 Task: Find an Airbnb in Mercedes, Argentina for 8 guests from 12th to 16th August with a price range of ₹10,000 to ₹16,000, 6 bedrooms, house type, and amenities including Wifi, Free parking, TV, and Hot tub.
Action: Mouse pressed left at (545, 89)
Screenshot: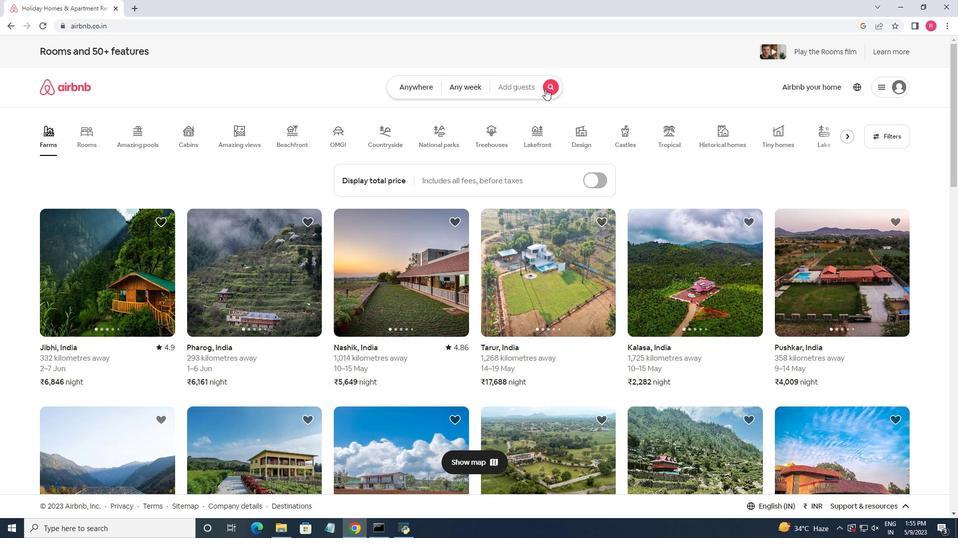 
Action: Mouse moved to (325, 125)
Screenshot: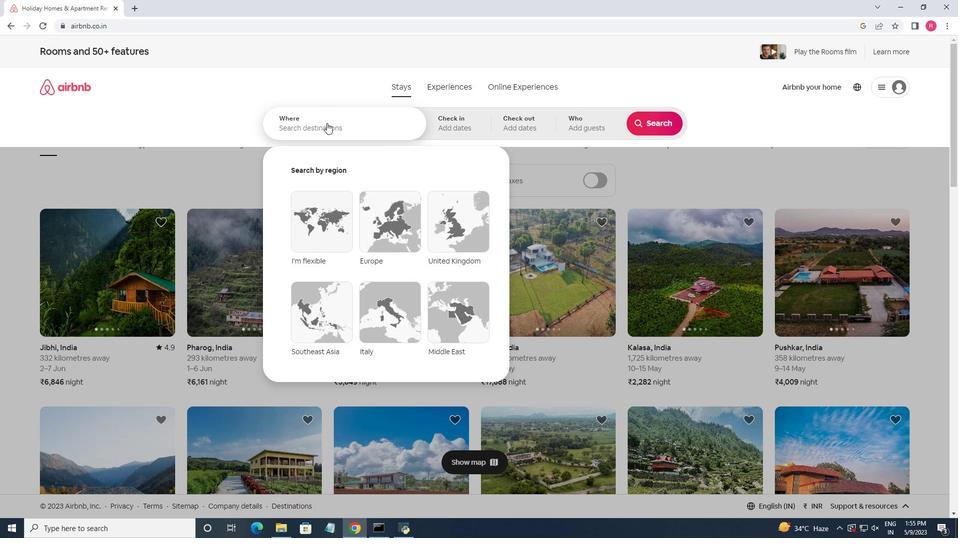 
Action: Mouse pressed left at (325, 125)
Screenshot: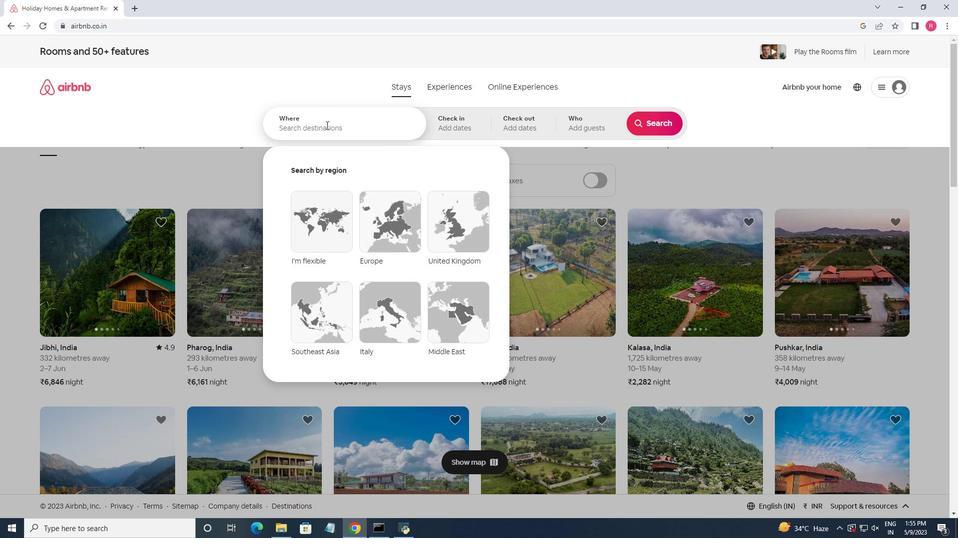 
Action: Key pressed <Key.shift>Mercedes,<Key.space><Key.shift>Argentina<Key.enter>
Screenshot: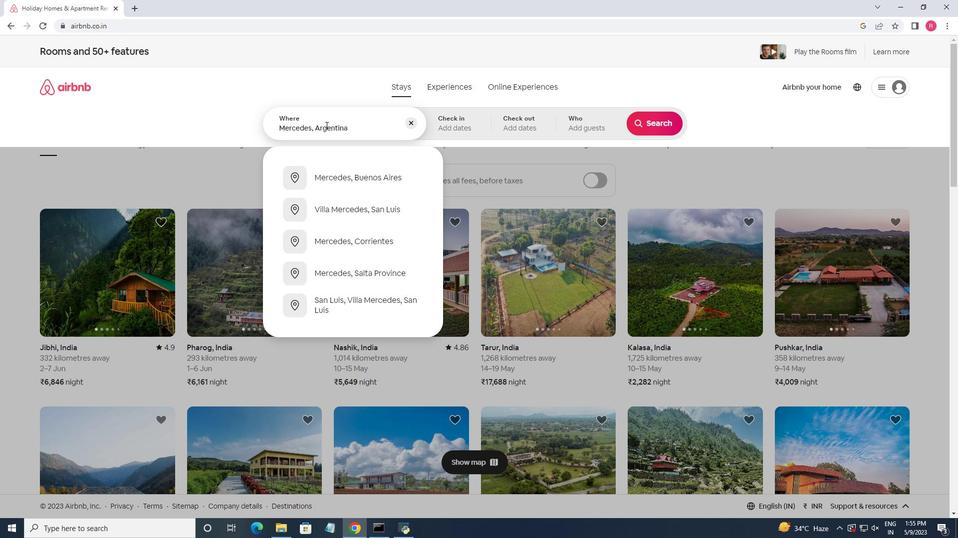 
Action: Mouse moved to (650, 200)
Screenshot: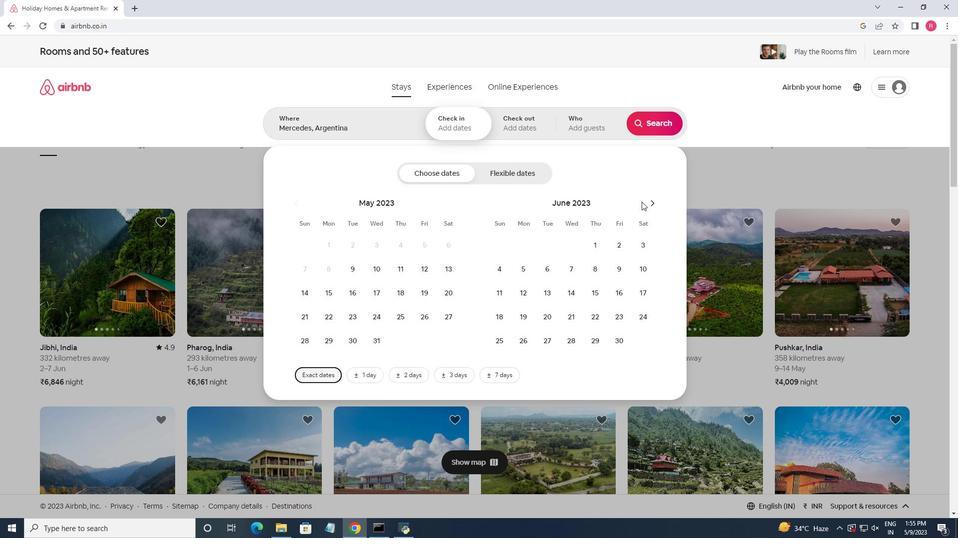 
Action: Mouse pressed left at (650, 200)
Screenshot: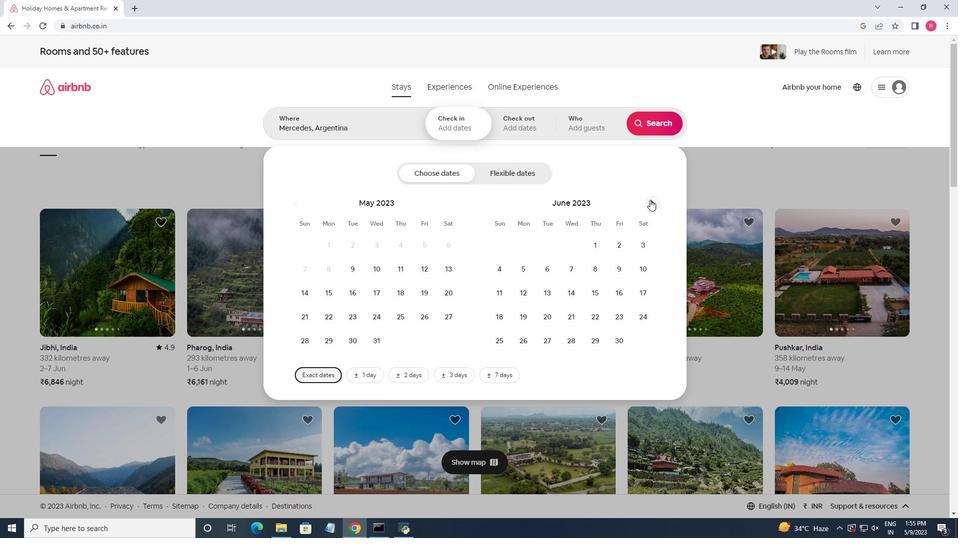 
Action: Mouse moved to (650, 199)
Screenshot: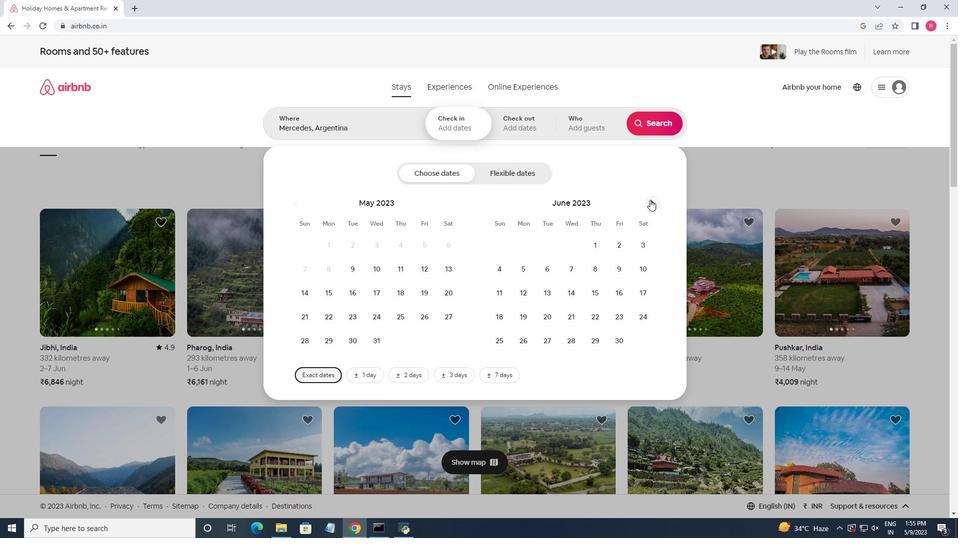 
Action: Mouse pressed left at (650, 199)
Screenshot: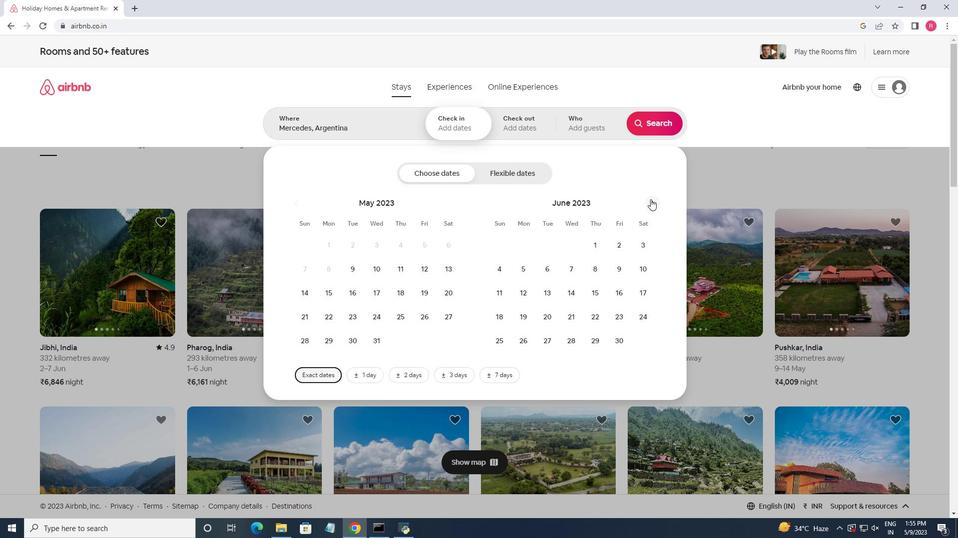 
Action: Mouse pressed left at (650, 199)
Screenshot: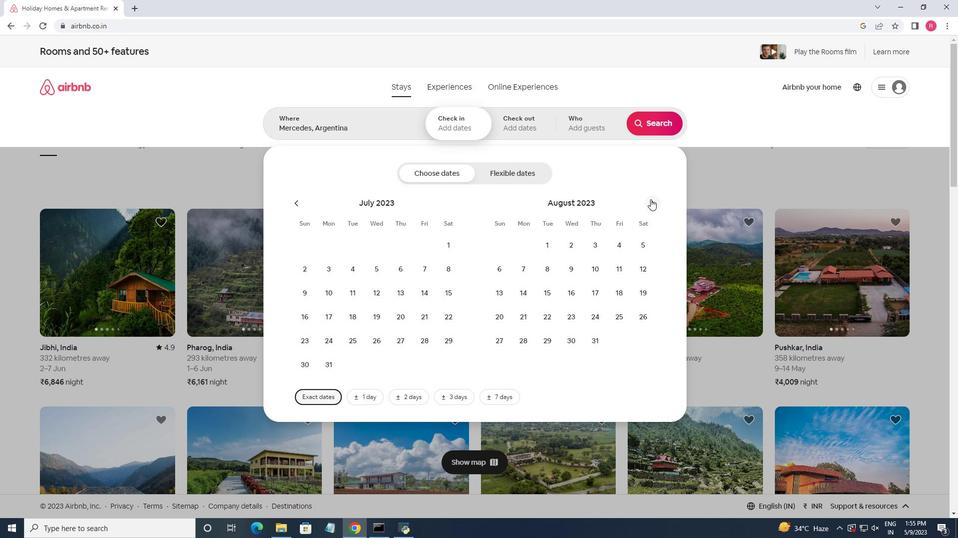 
Action: Mouse moved to (450, 271)
Screenshot: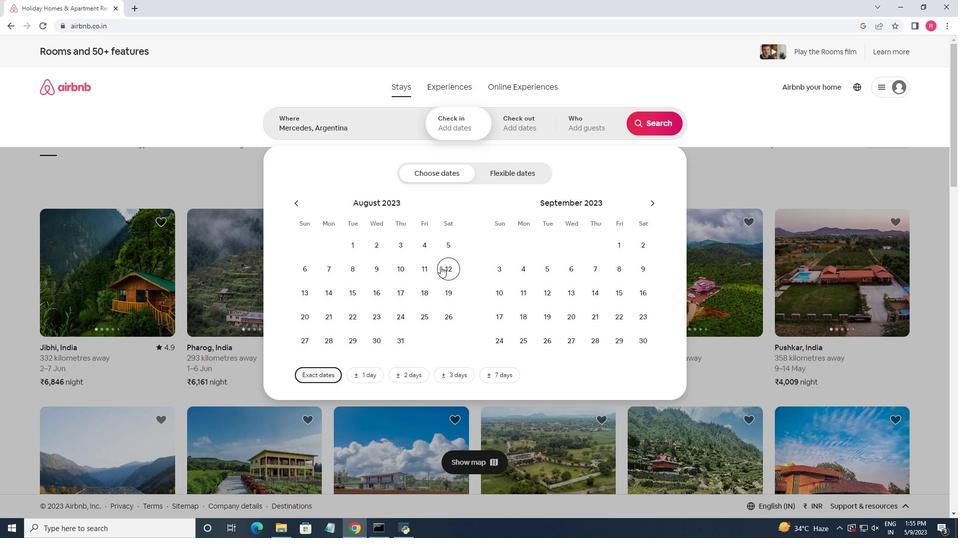 
Action: Mouse pressed left at (450, 271)
Screenshot: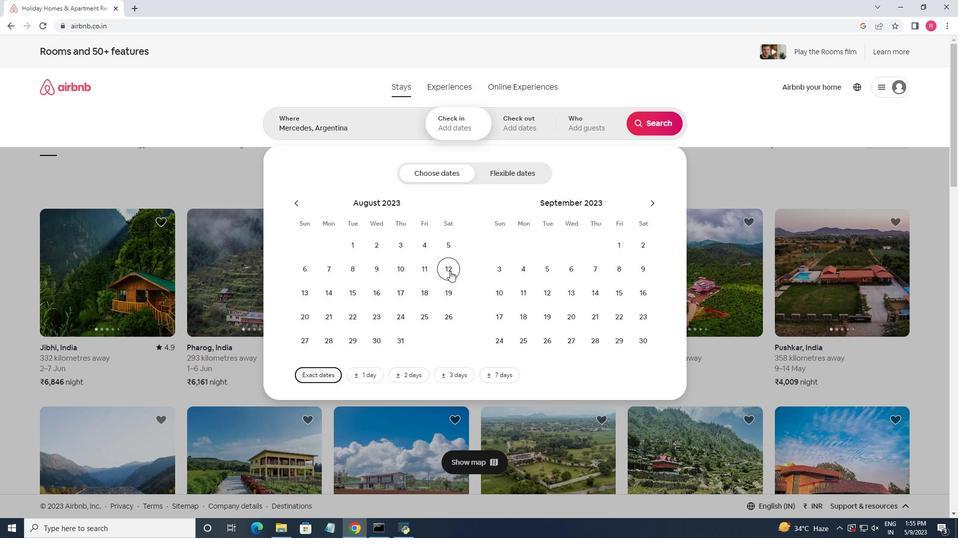 
Action: Mouse moved to (383, 292)
Screenshot: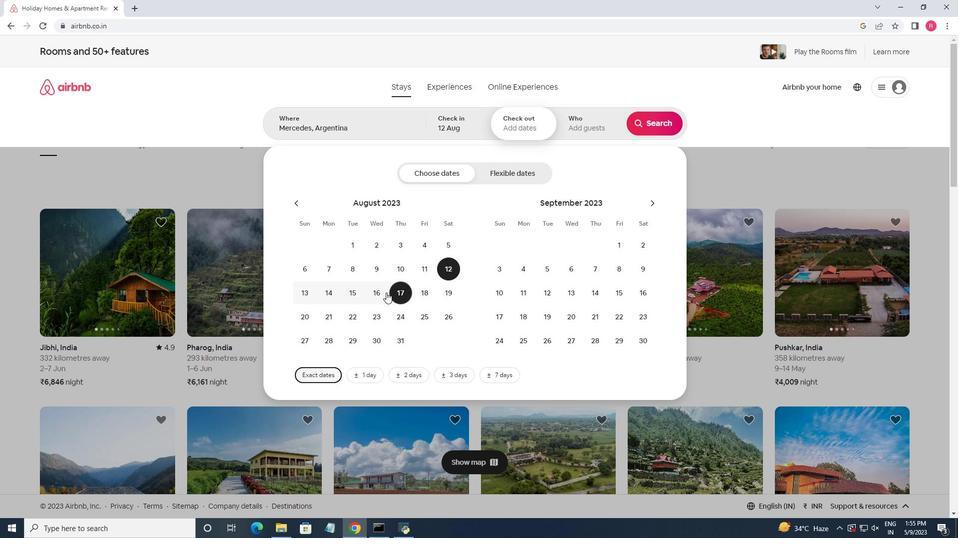 
Action: Mouse pressed left at (383, 292)
Screenshot: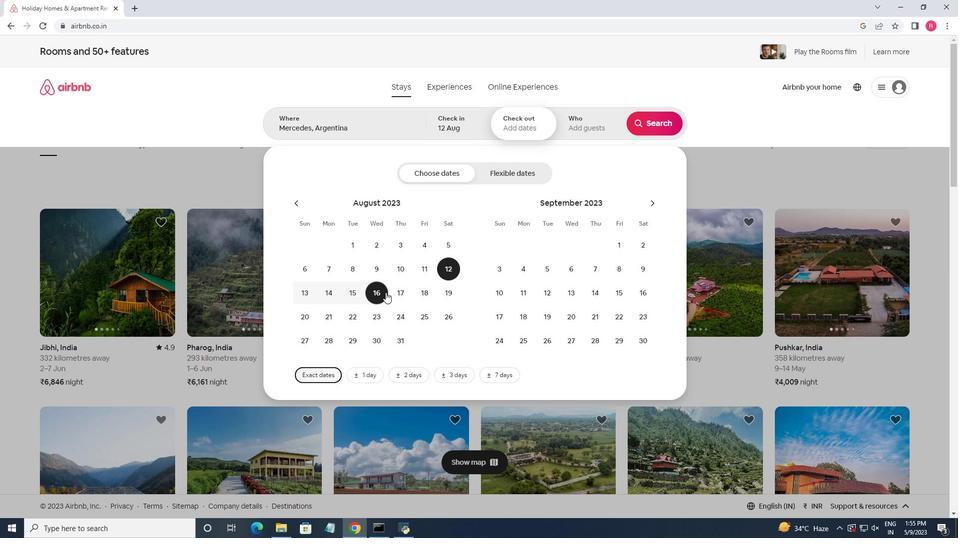 
Action: Mouse moved to (600, 128)
Screenshot: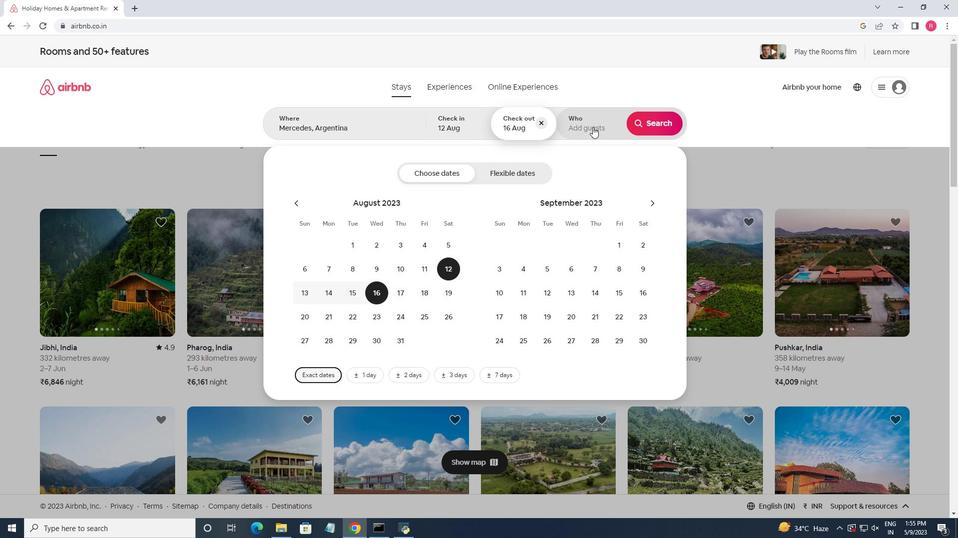 
Action: Mouse pressed left at (600, 128)
Screenshot: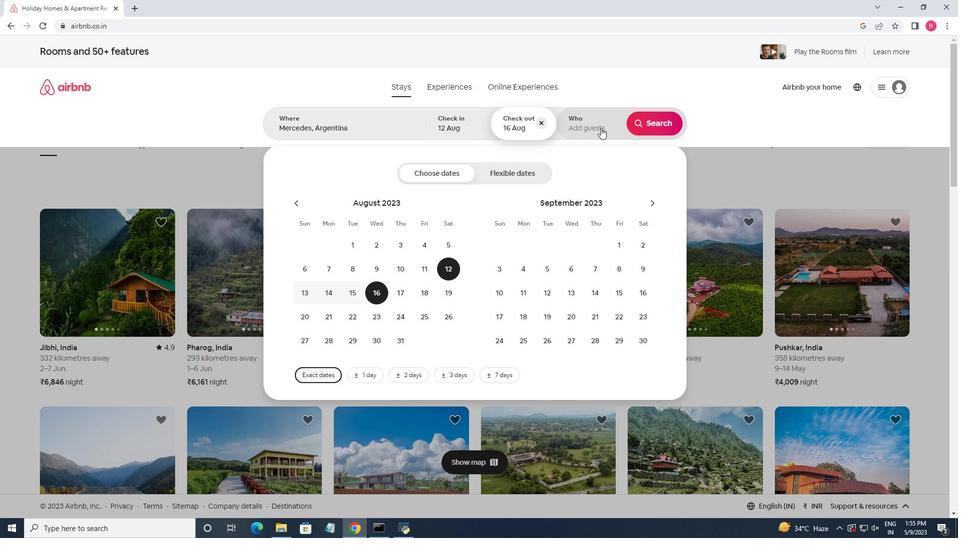 
Action: Mouse moved to (649, 176)
Screenshot: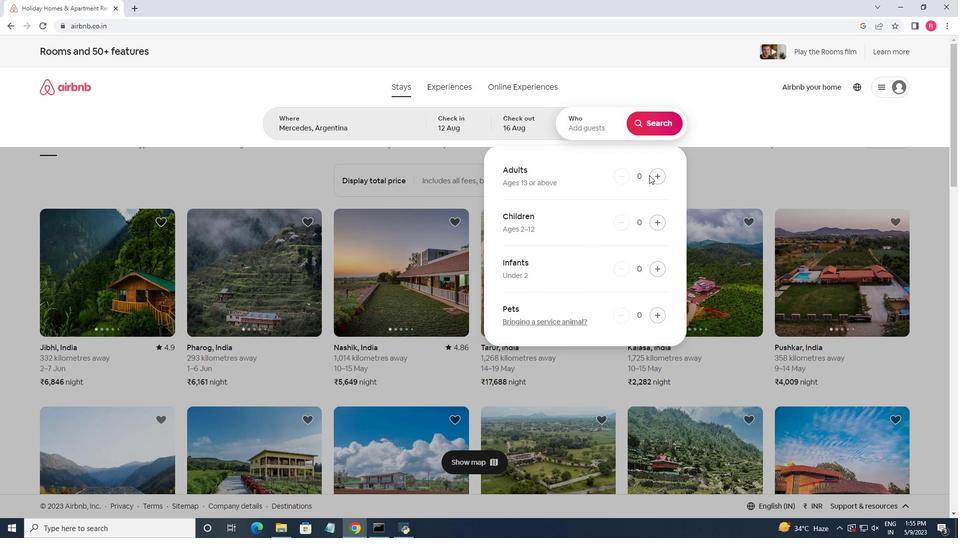 
Action: Mouse pressed left at (649, 176)
Screenshot: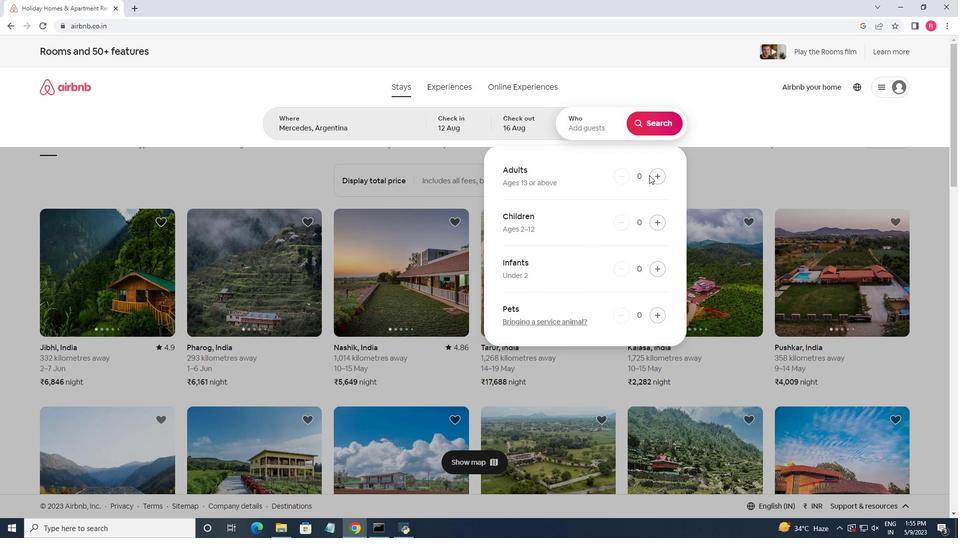 
Action: Mouse moved to (649, 176)
Screenshot: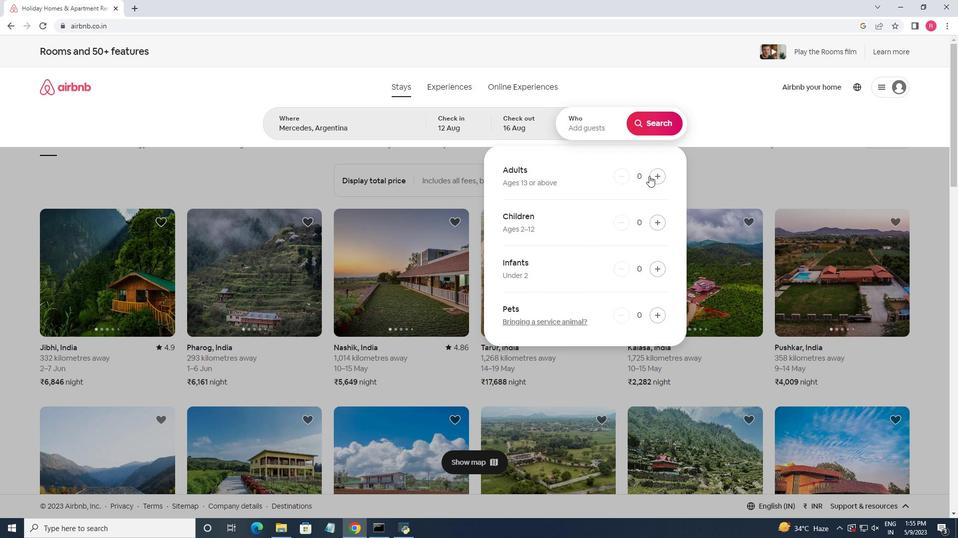 
Action: Mouse pressed left at (649, 176)
Screenshot: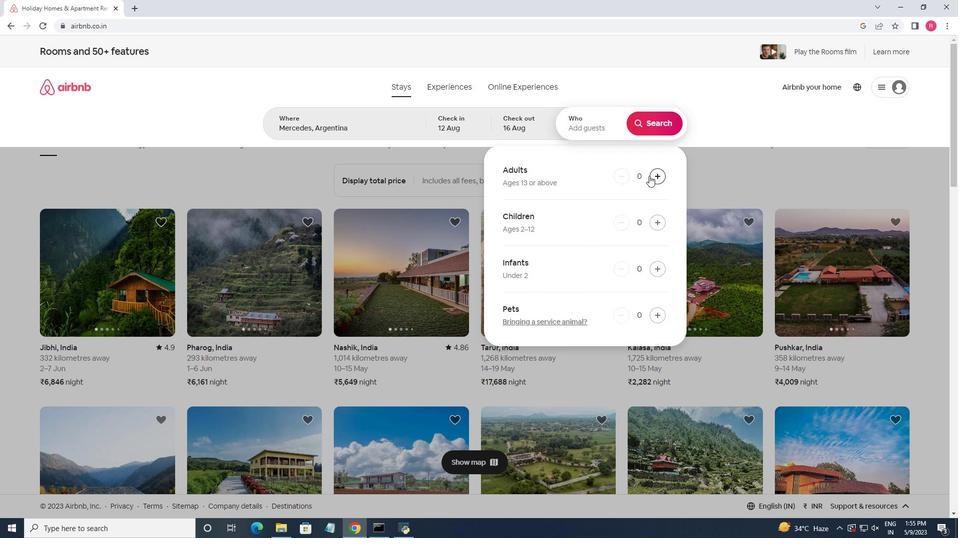 
Action: Mouse pressed left at (649, 176)
Screenshot: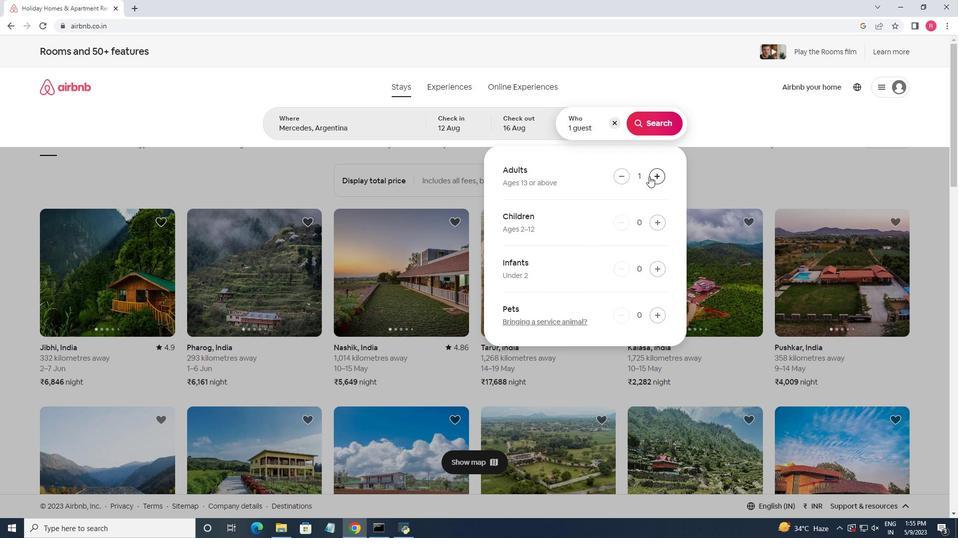 
Action: Mouse pressed left at (649, 176)
Screenshot: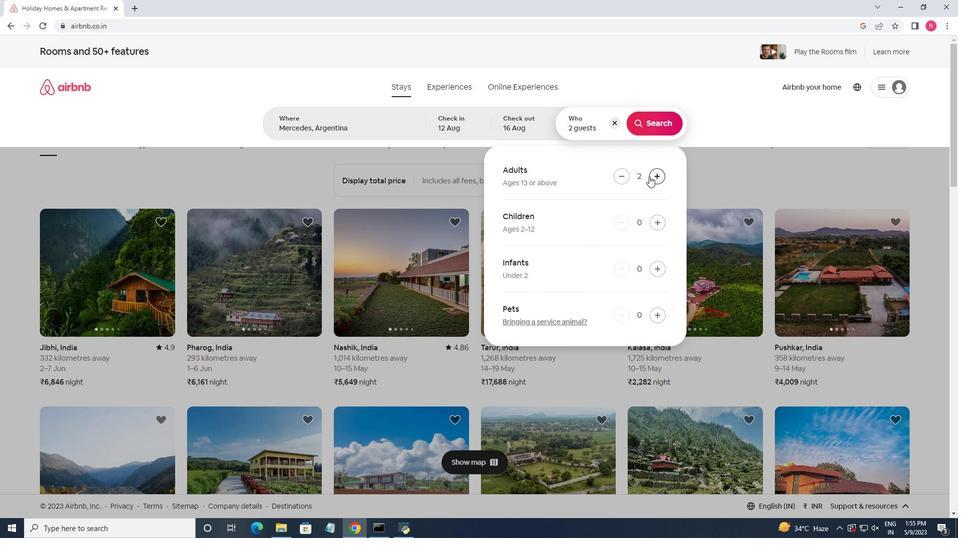 
Action: Mouse pressed left at (649, 176)
Screenshot: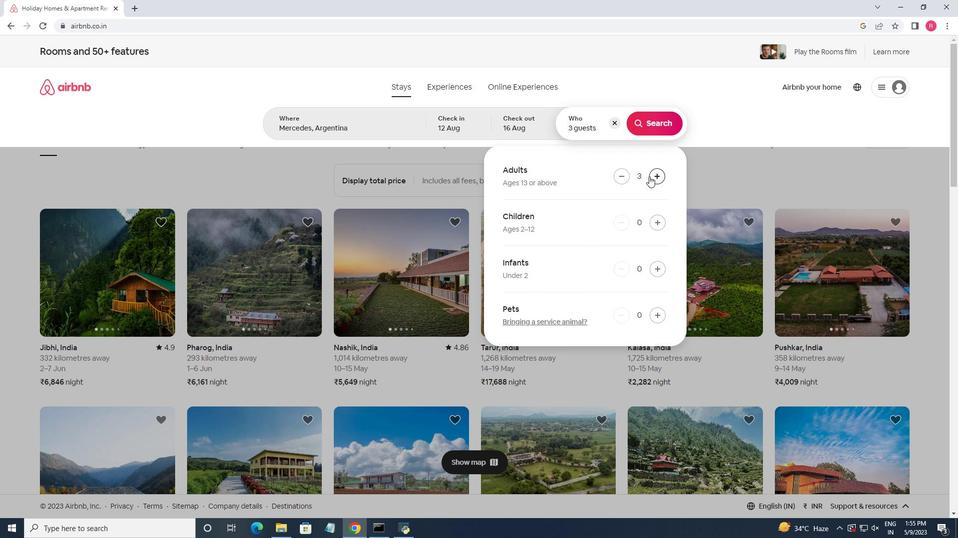
Action: Mouse pressed left at (649, 176)
Screenshot: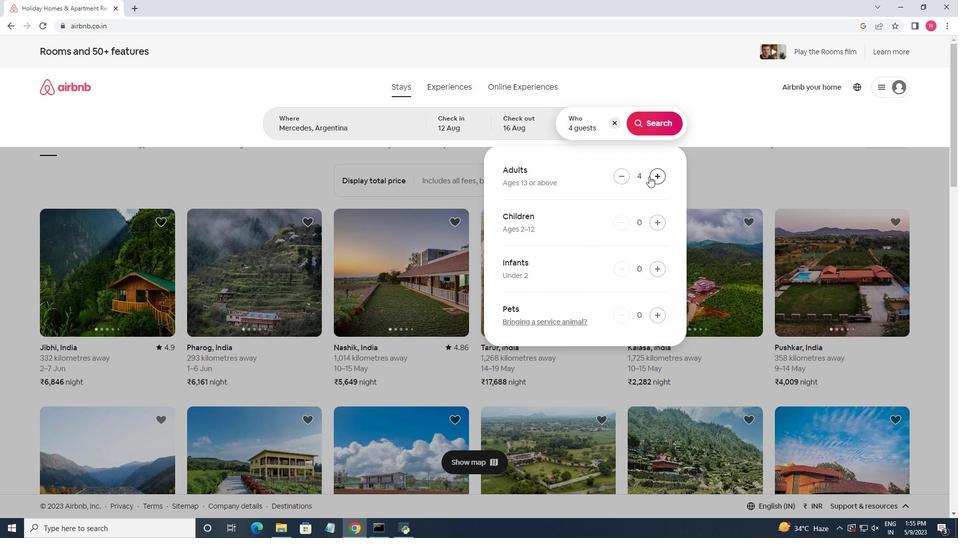 
Action: Mouse pressed left at (649, 176)
Screenshot: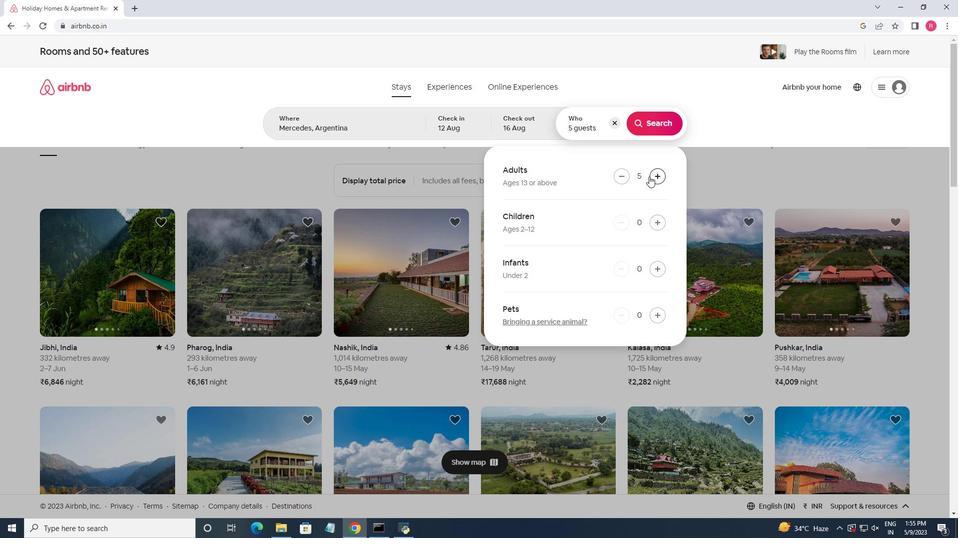 
Action: Mouse pressed left at (649, 176)
Screenshot: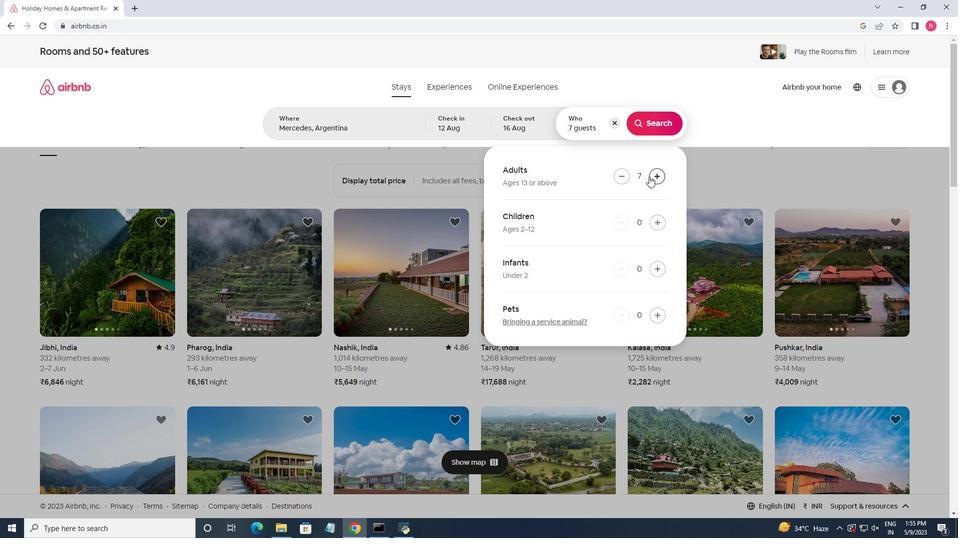
Action: Mouse moved to (645, 119)
Screenshot: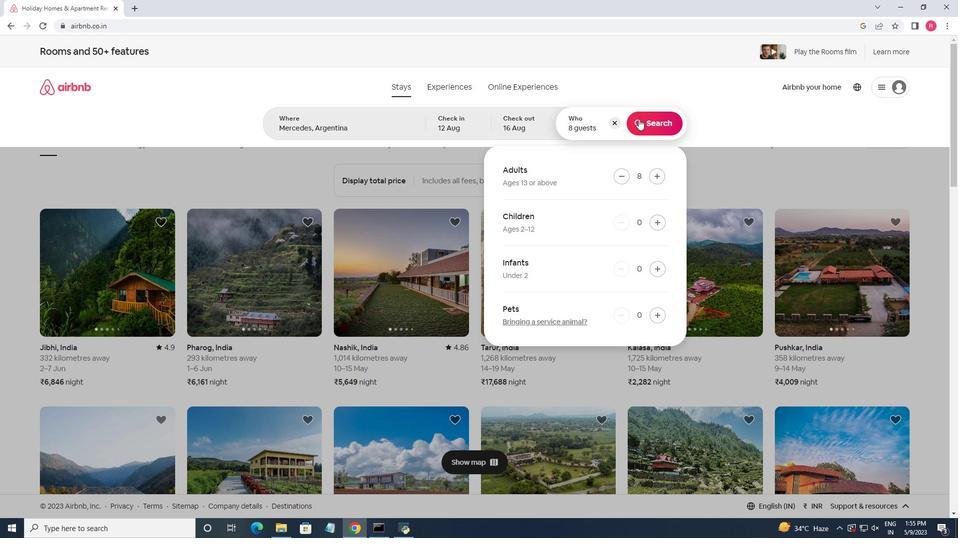 
Action: Mouse pressed left at (645, 119)
Screenshot: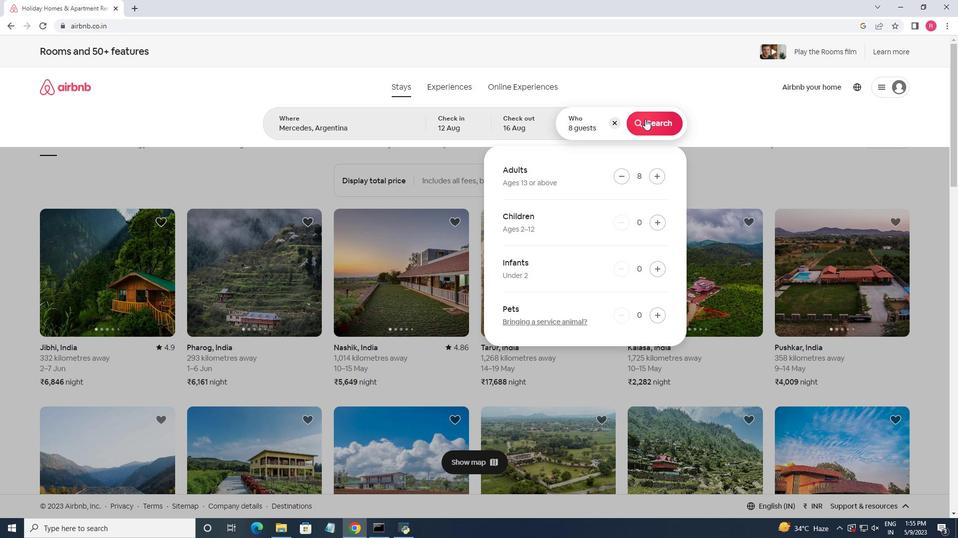 
Action: Mouse moved to (921, 97)
Screenshot: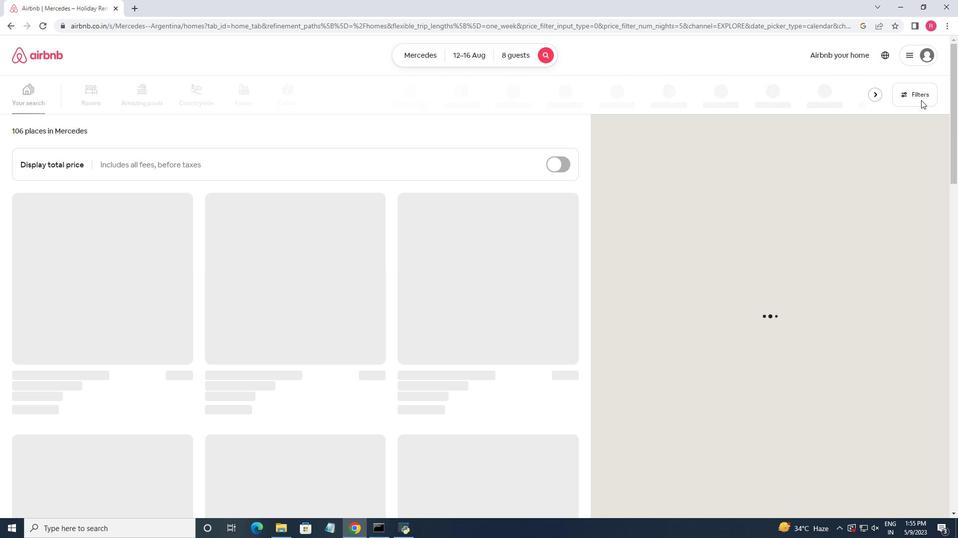 
Action: Mouse pressed left at (921, 97)
Screenshot: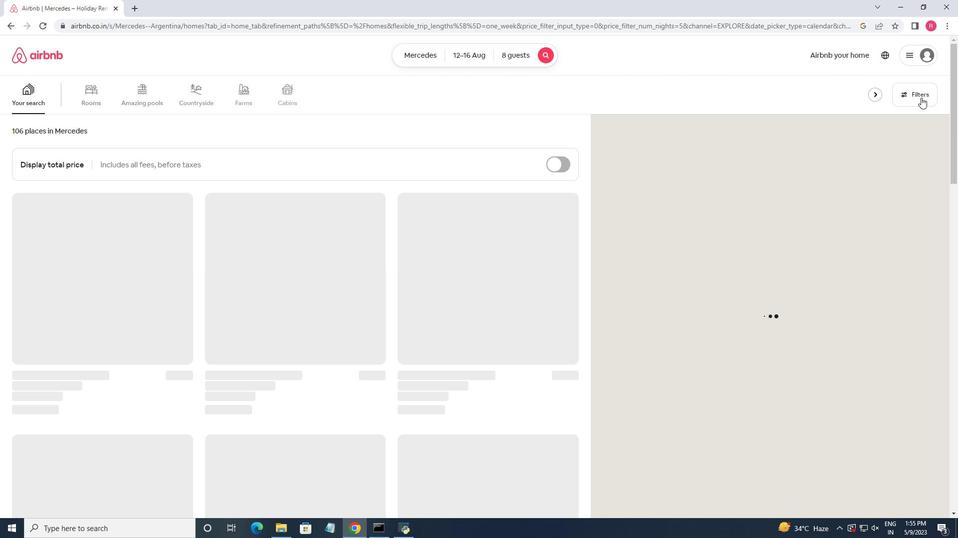 
Action: Mouse moved to (379, 335)
Screenshot: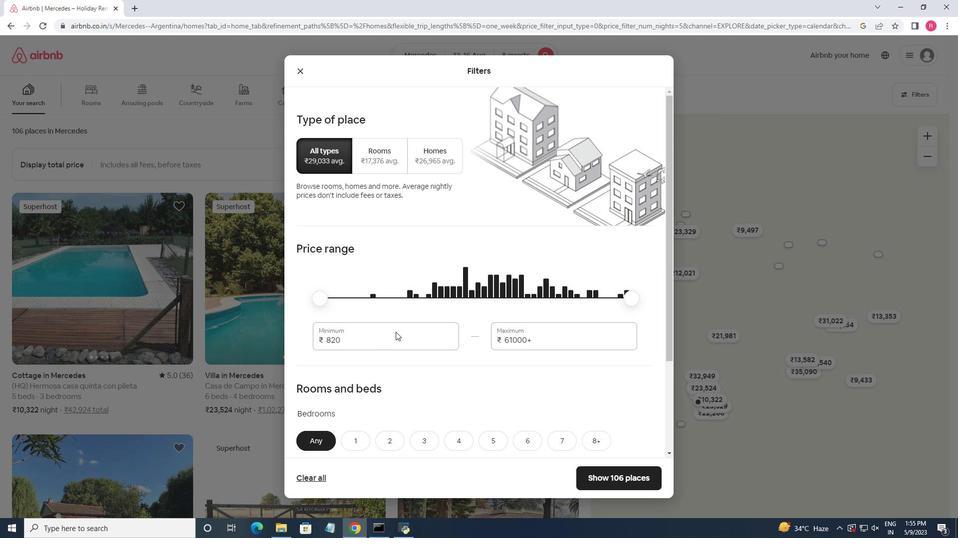 
Action: Mouse pressed left at (379, 335)
Screenshot: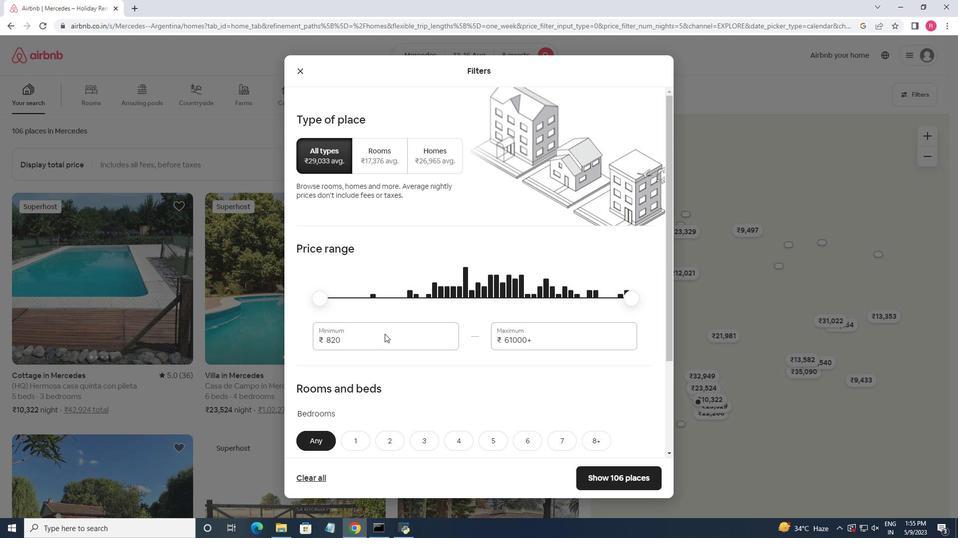 
Action: Mouse moved to (378, 335)
Screenshot: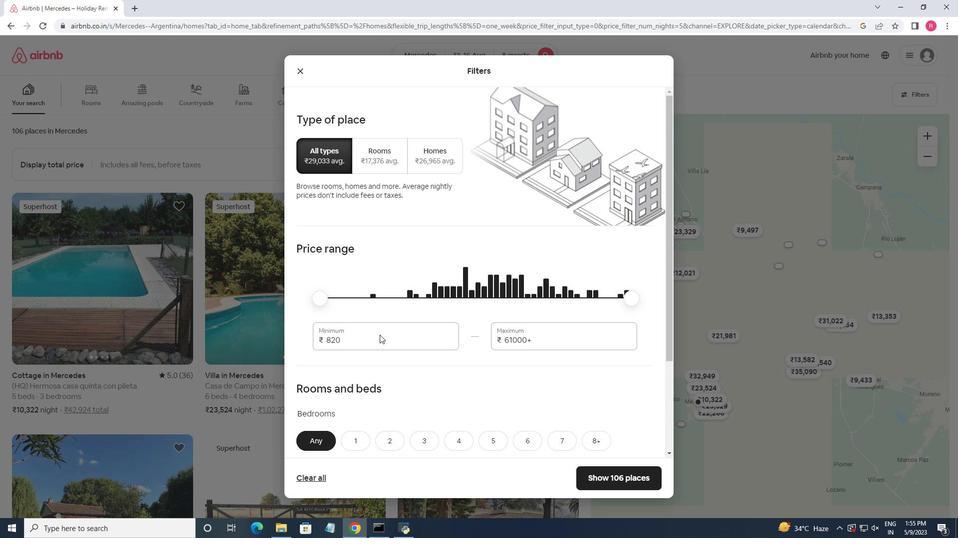
Action: Mouse pressed left at (378, 335)
Screenshot: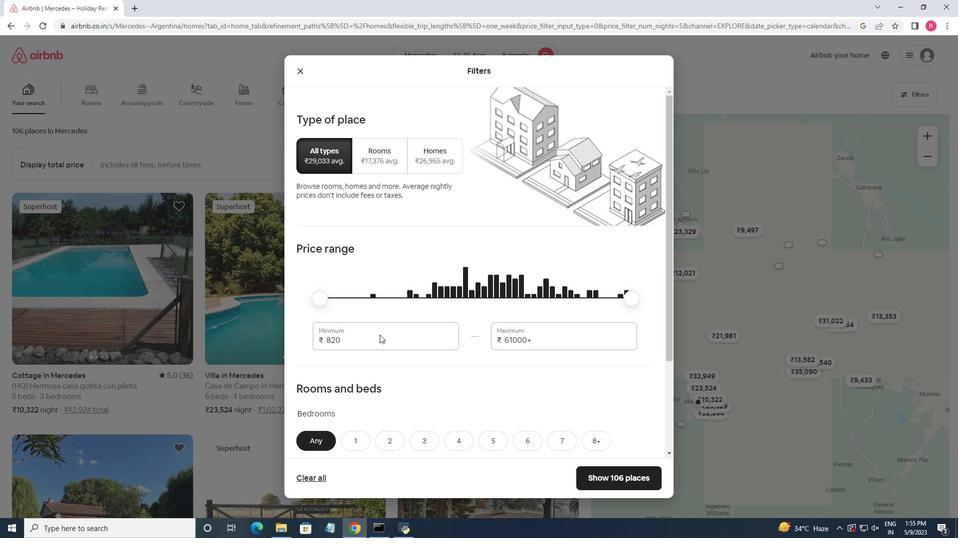 
Action: Key pressed <Key.backspace><Key.backspace><Key.backspace>10000<Key.tab>16000
Screenshot: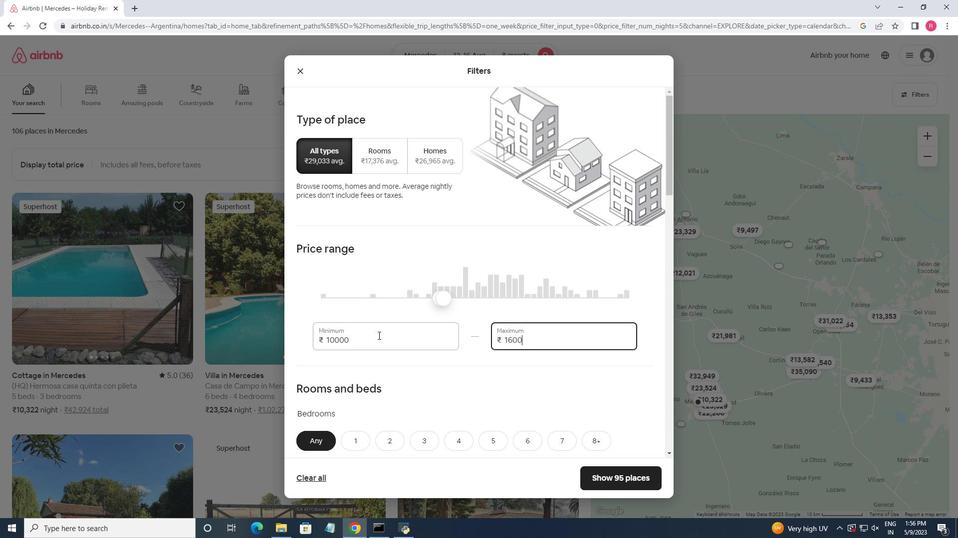 
Action: Mouse moved to (439, 354)
Screenshot: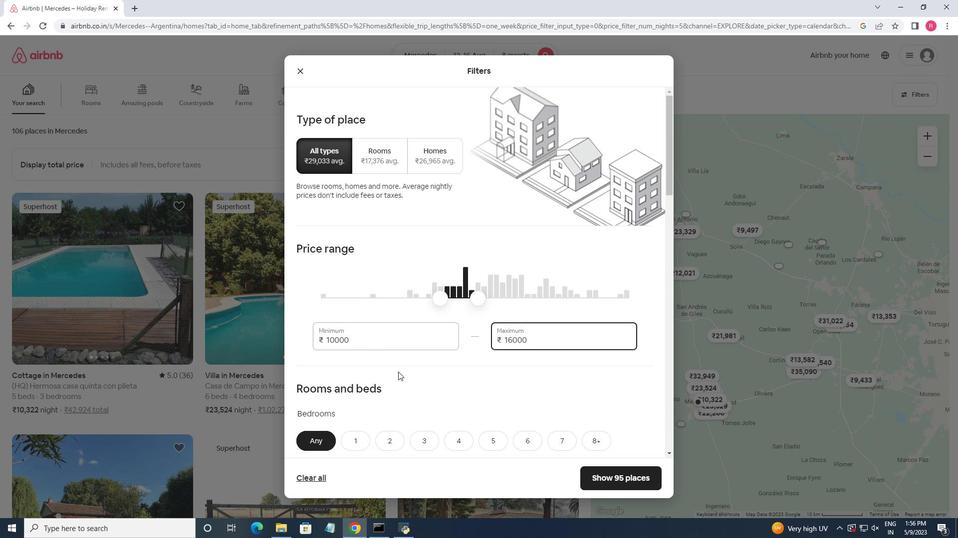 
Action: Mouse scrolled (439, 354) with delta (0, 0)
Screenshot: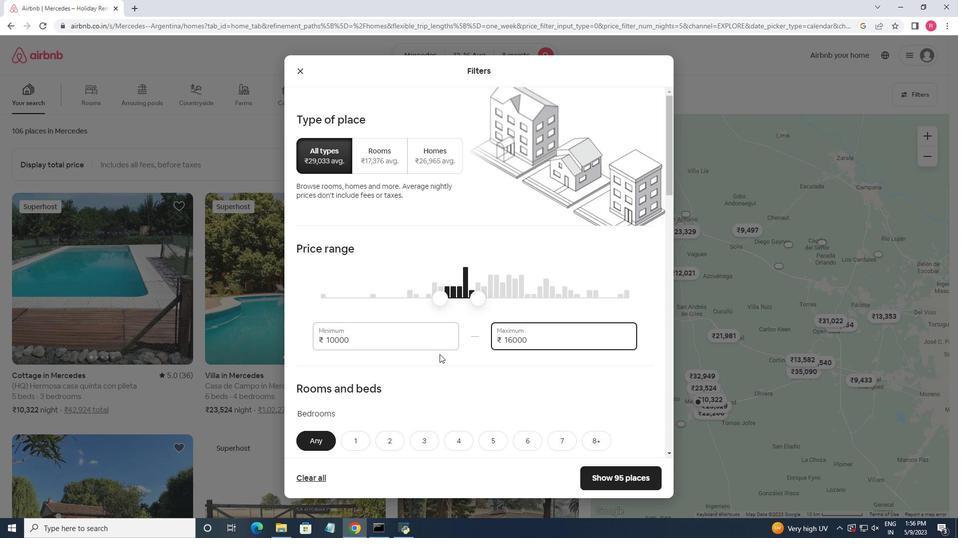 
Action: Mouse moved to (595, 395)
Screenshot: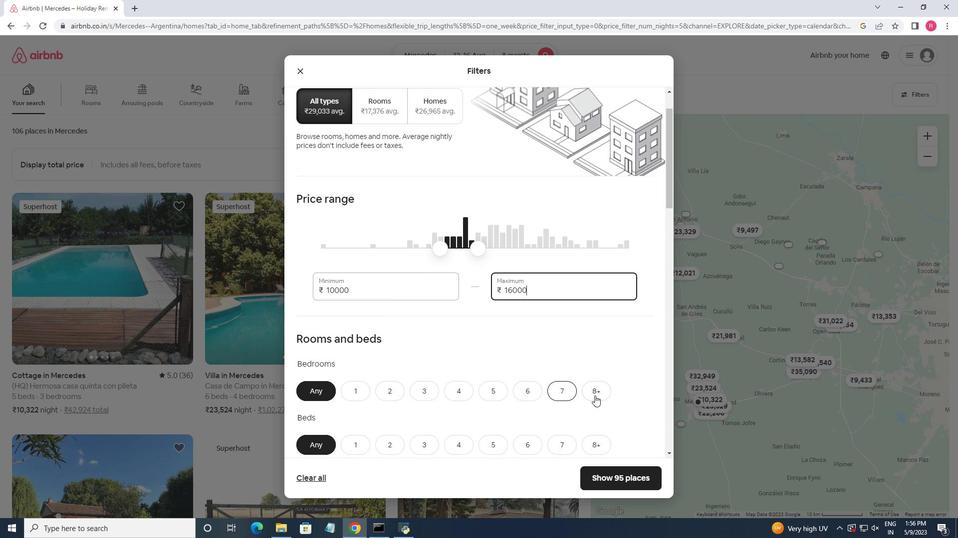 
Action: Mouse pressed left at (595, 395)
Screenshot: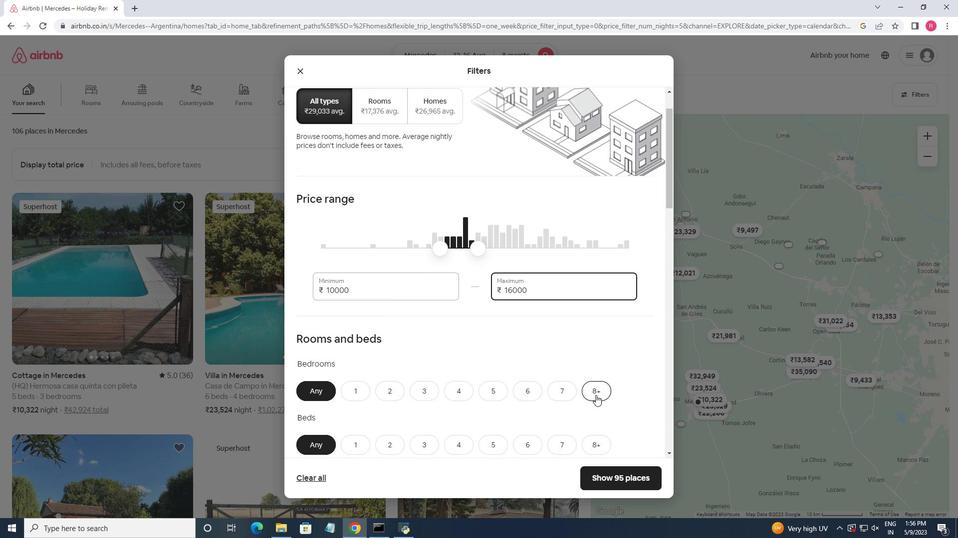 
Action: Mouse moved to (539, 340)
Screenshot: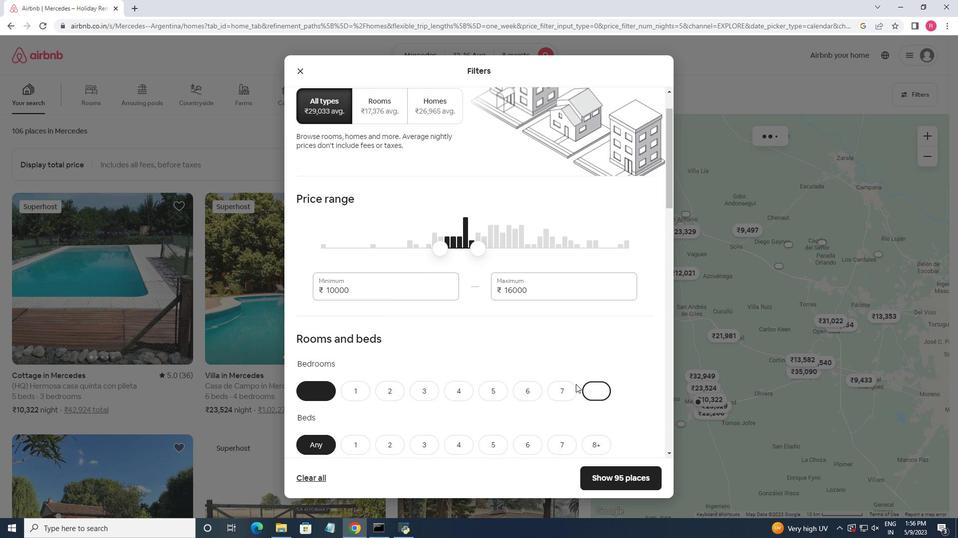
Action: Mouse scrolled (539, 340) with delta (0, 0)
Screenshot: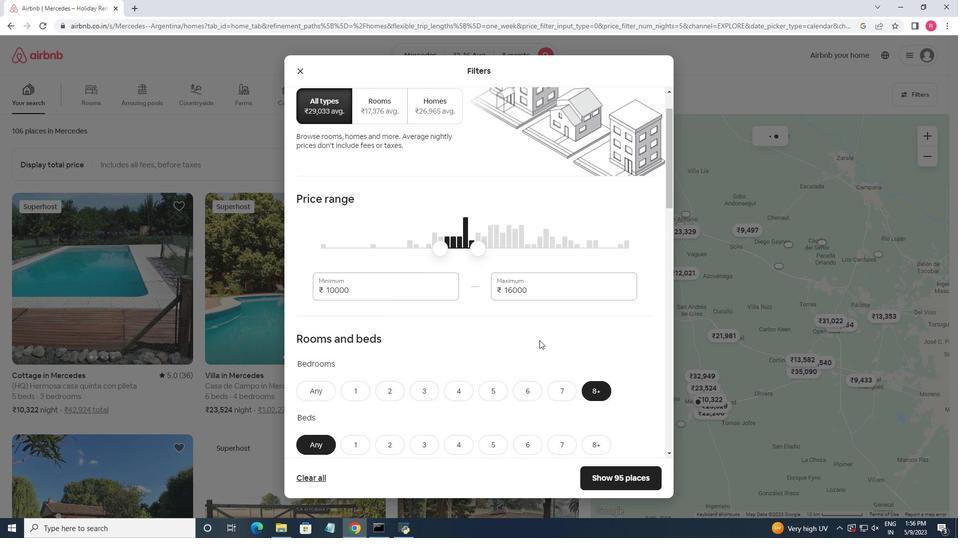 
Action: Mouse scrolled (539, 340) with delta (0, 0)
Screenshot: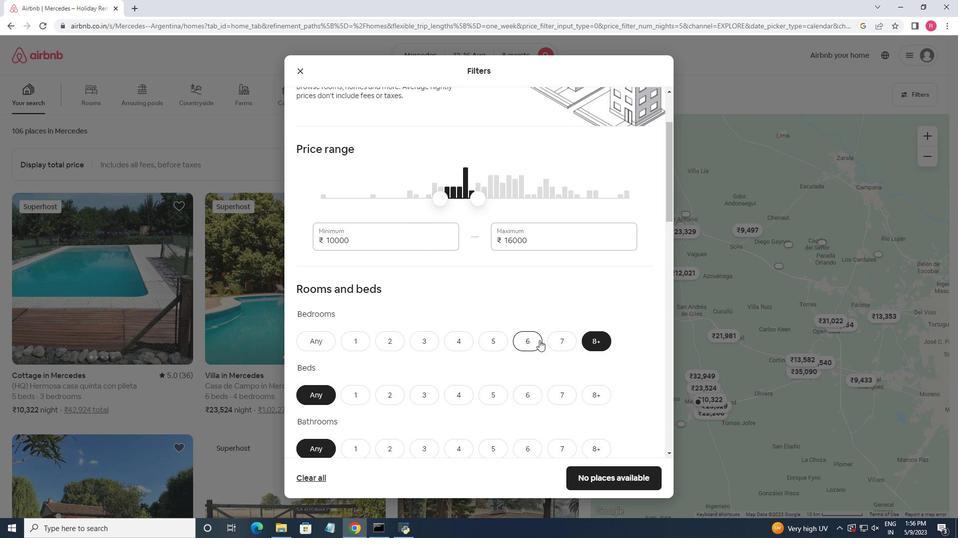 
Action: Mouse scrolled (539, 340) with delta (0, 0)
Screenshot: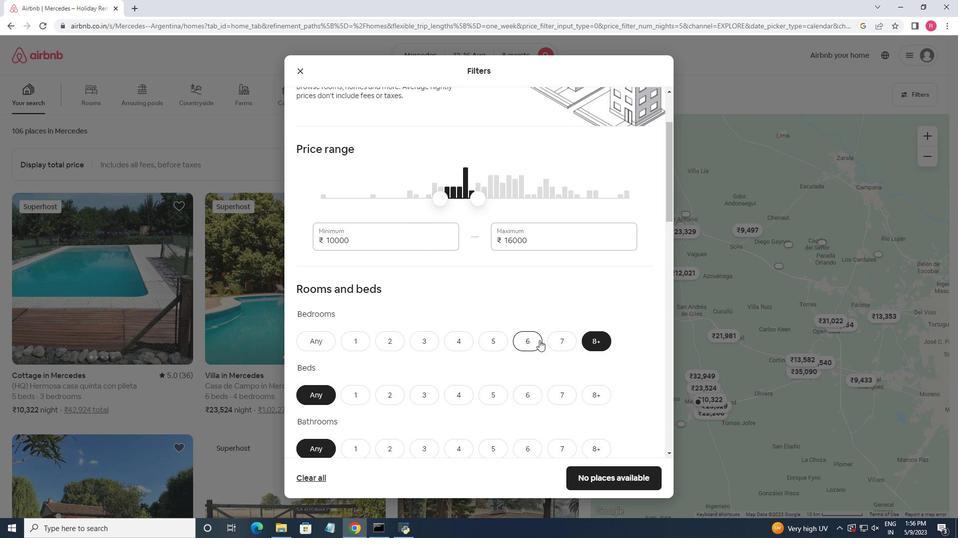 
Action: Mouse moved to (603, 287)
Screenshot: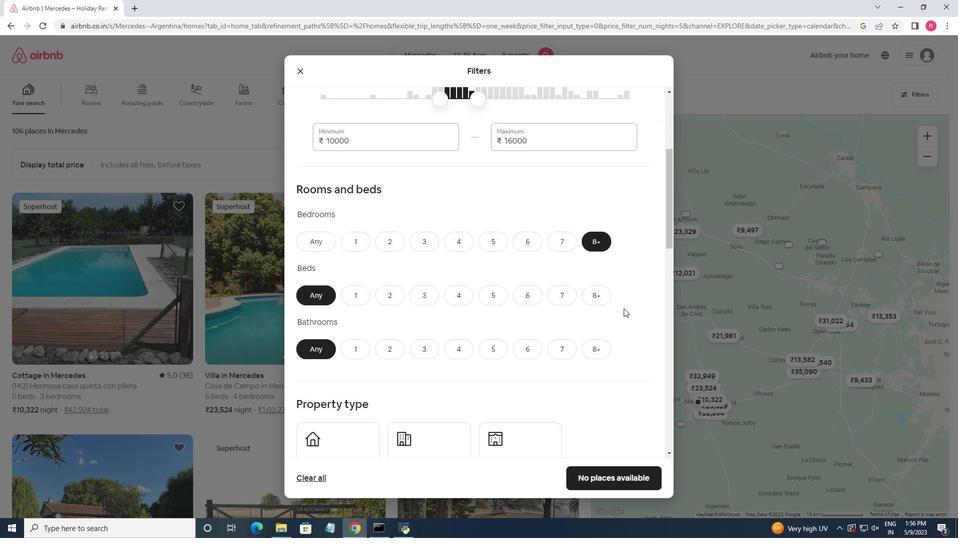 
Action: Mouse pressed left at (603, 287)
Screenshot: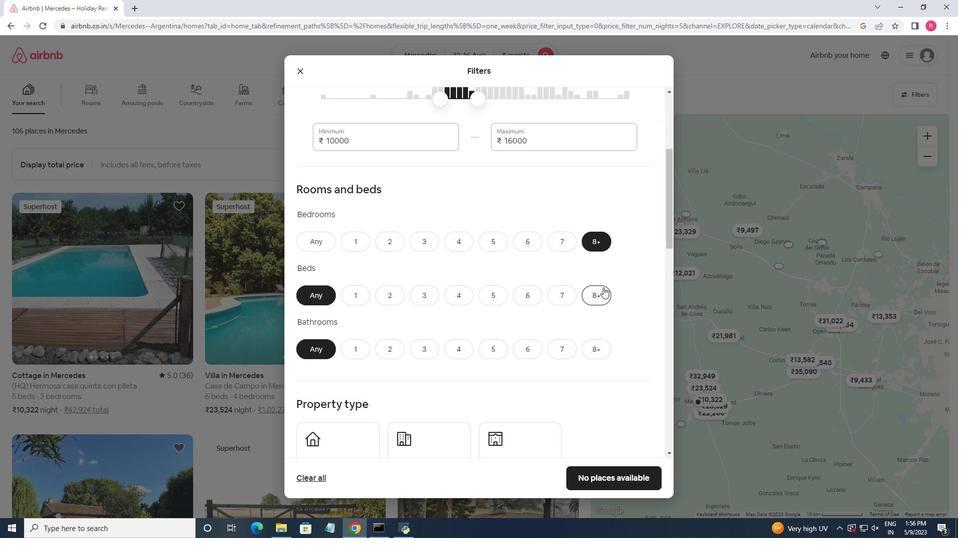 
Action: Mouse moved to (595, 351)
Screenshot: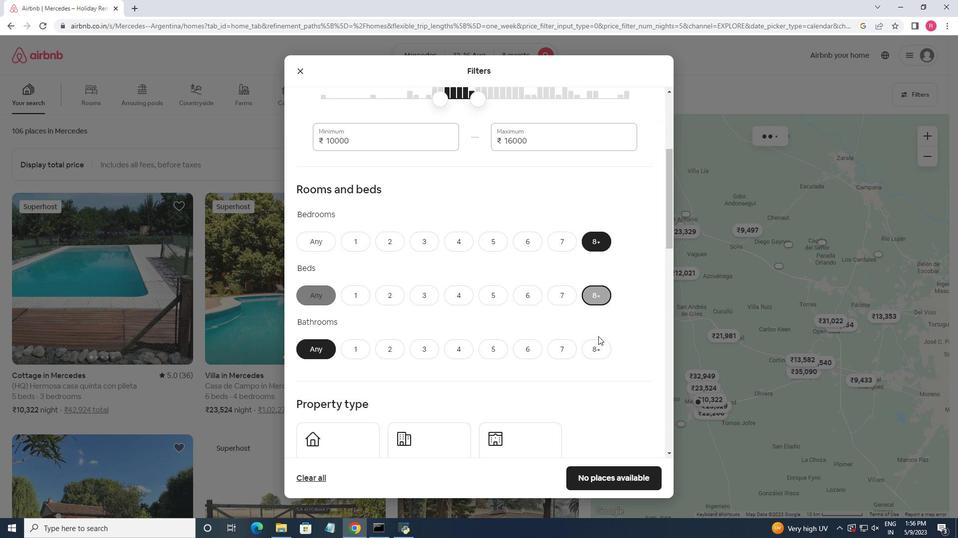 
Action: Mouse pressed left at (595, 351)
Screenshot: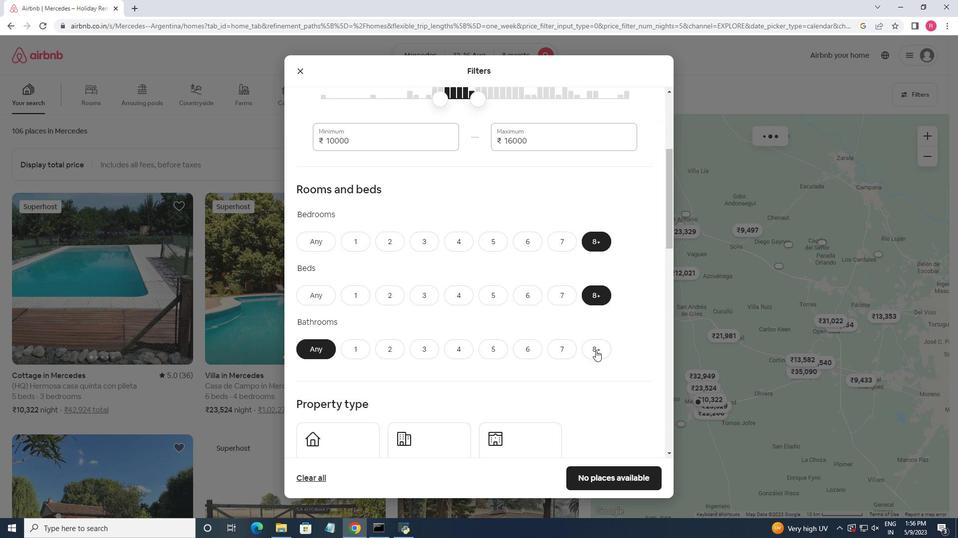 
Action: Mouse moved to (484, 282)
Screenshot: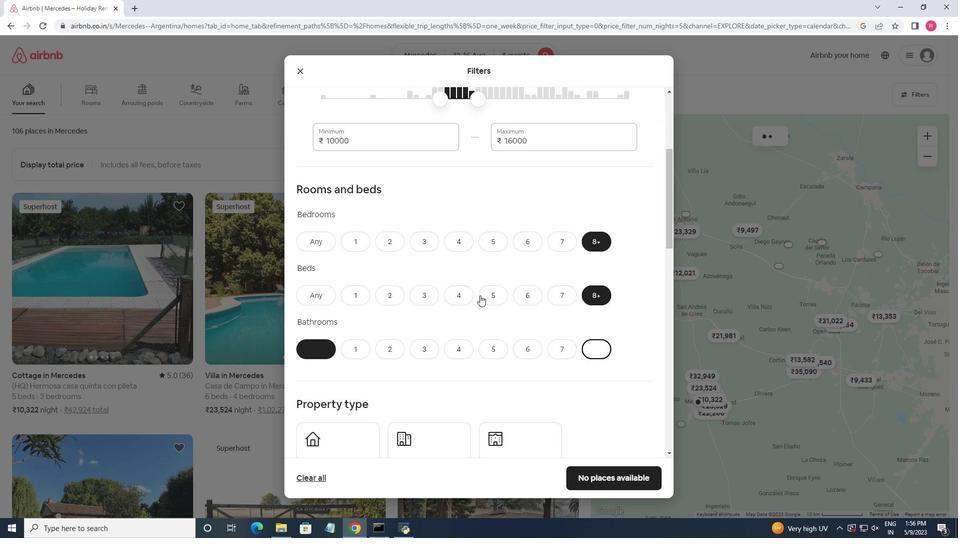 
Action: Mouse scrolled (484, 282) with delta (0, 0)
Screenshot: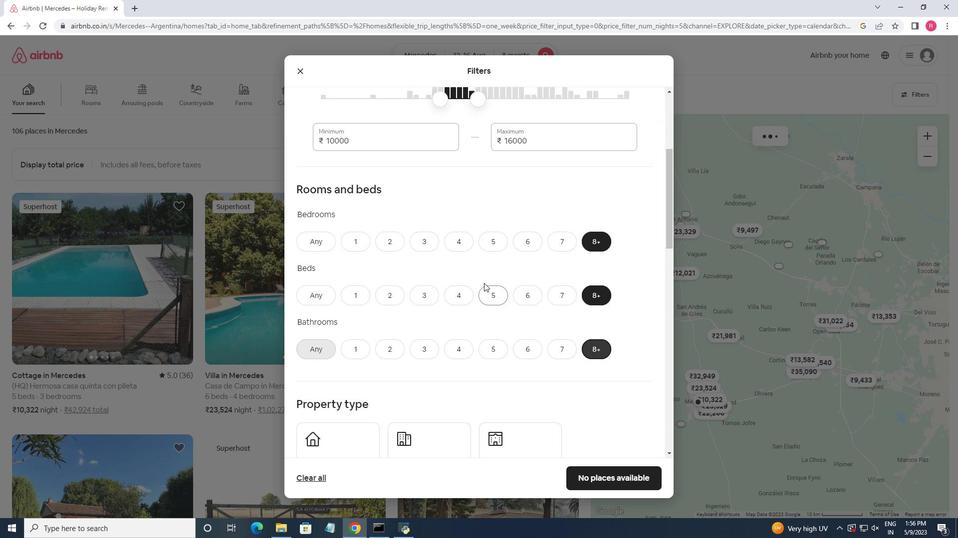
Action: Mouse moved to (486, 286)
Screenshot: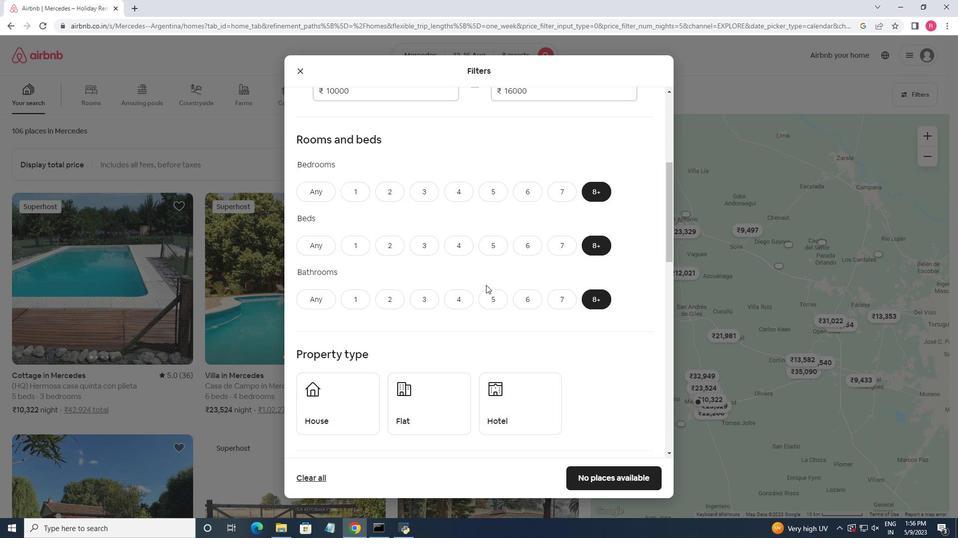 
Action: Mouse scrolled (486, 285) with delta (0, 0)
Screenshot: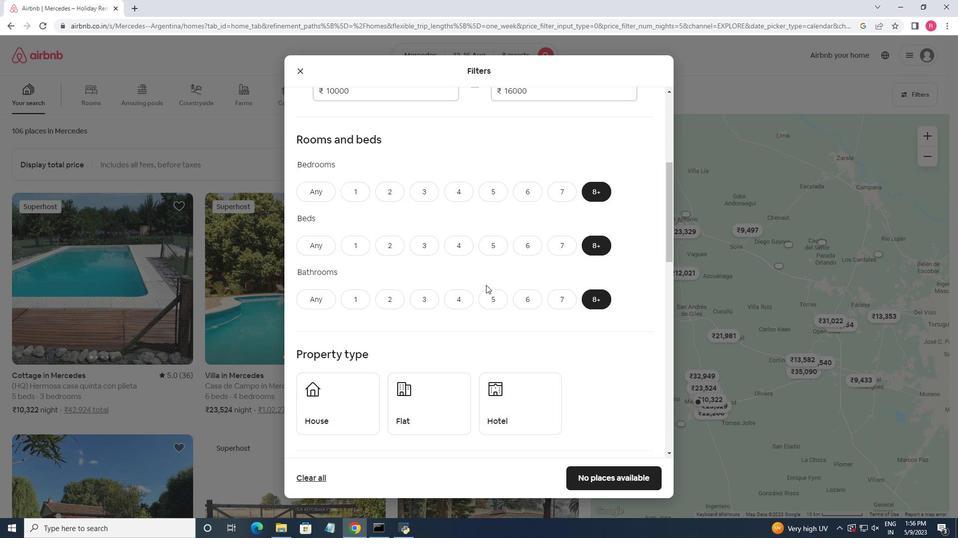 
Action: Mouse moved to (348, 361)
Screenshot: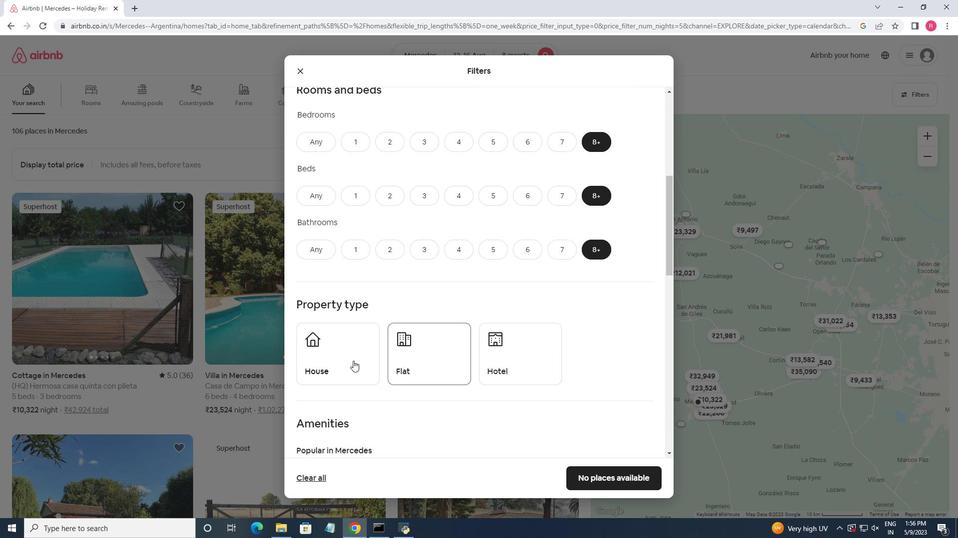 
Action: Mouse pressed left at (348, 361)
Screenshot: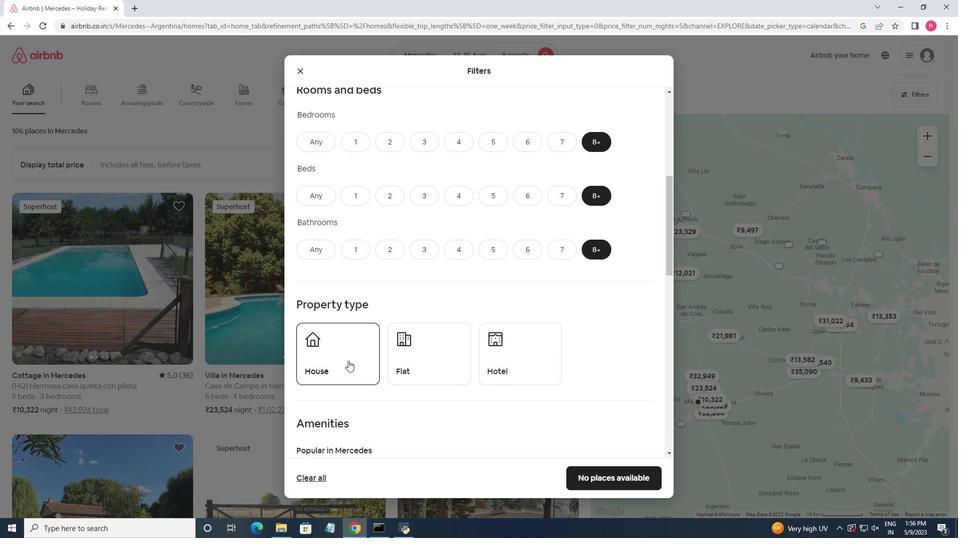 
Action: Mouse moved to (442, 354)
Screenshot: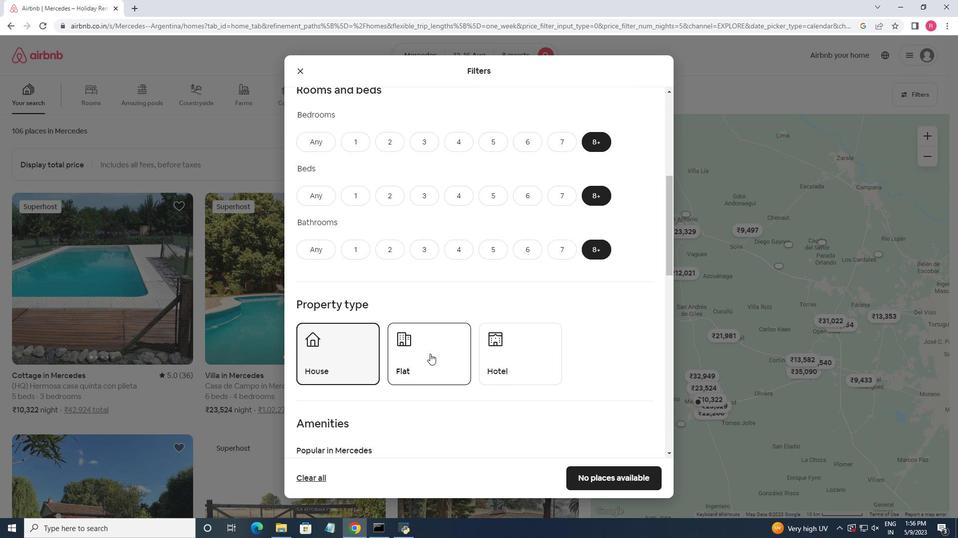
Action: Mouse pressed left at (442, 354)
Screenshot: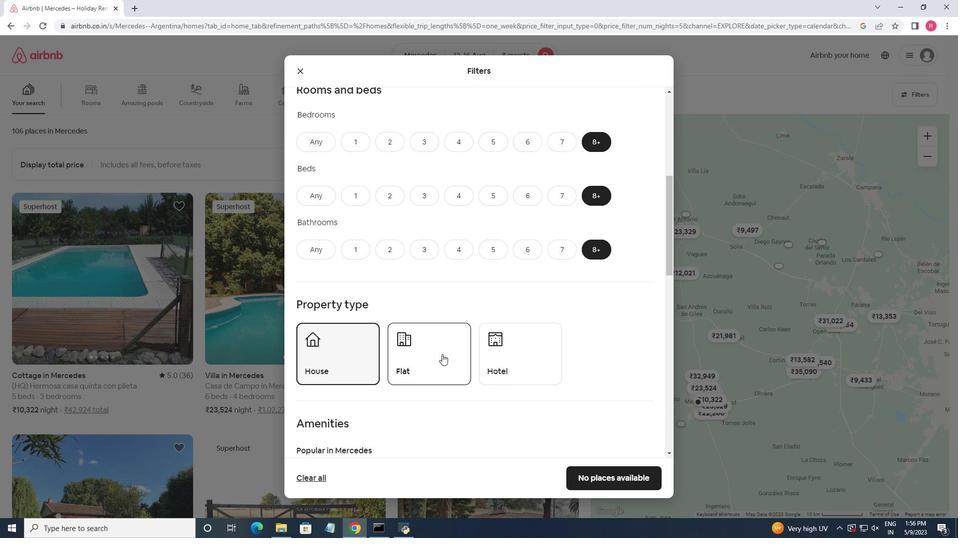 
Action: Mouse moved to (509, 354)
Screenshot: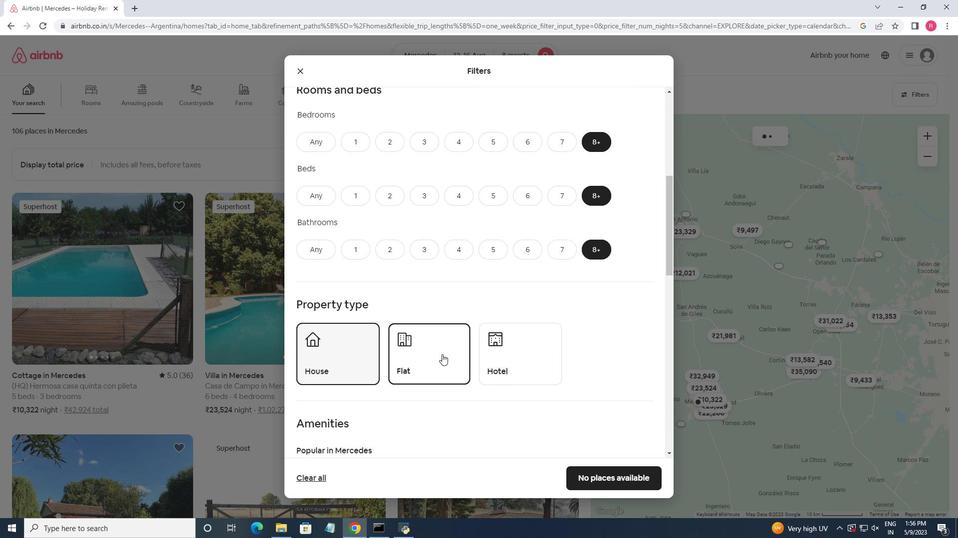 
Action: Mouse pressed left at (509, 354)
Screenshot: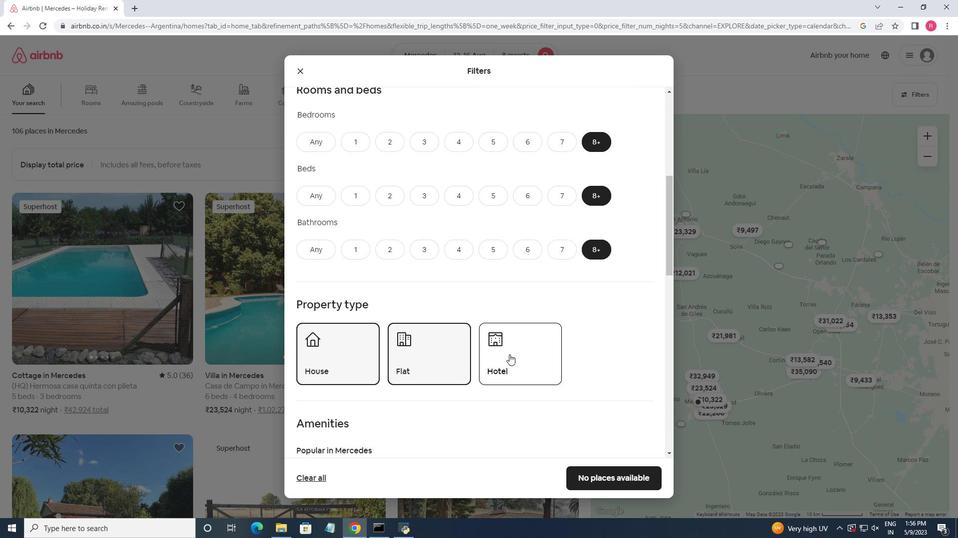 
Action: Mouse moved to (402, 320)
Screenshot: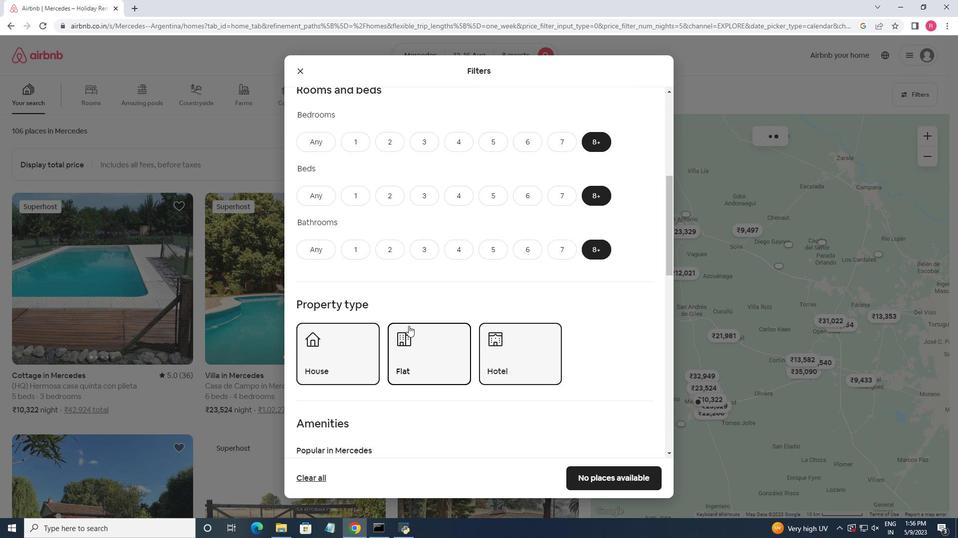 
Action: Mouse scrolled (402, 319) with delta (0, 0)
Screenshot: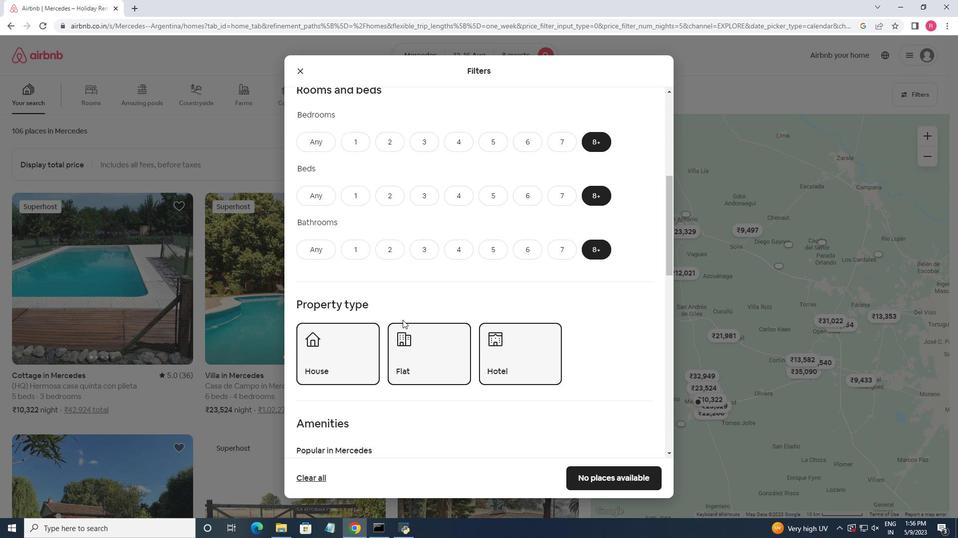 
Action: Mouse scrolled (402, 319) with delta (0, 0)
Screenshot: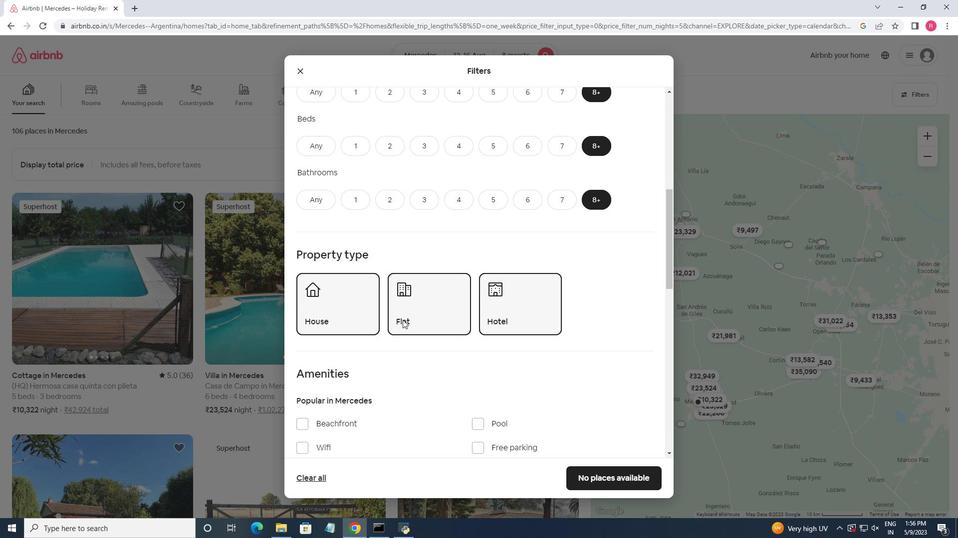 
Action: Mouse scrolled (402, 319) with delta (0, 0)
Screenshot: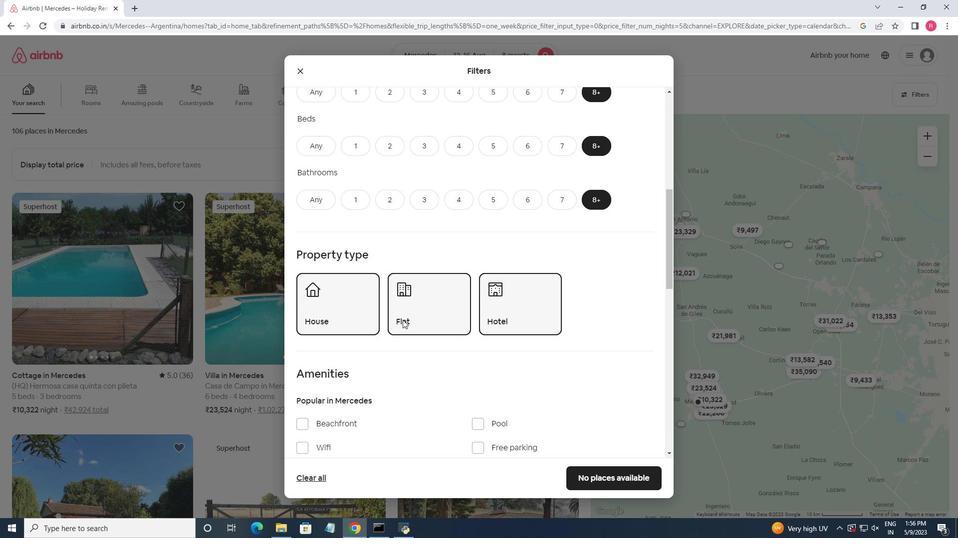 
Action: Mouse moved to (305, 347)
Screenshot: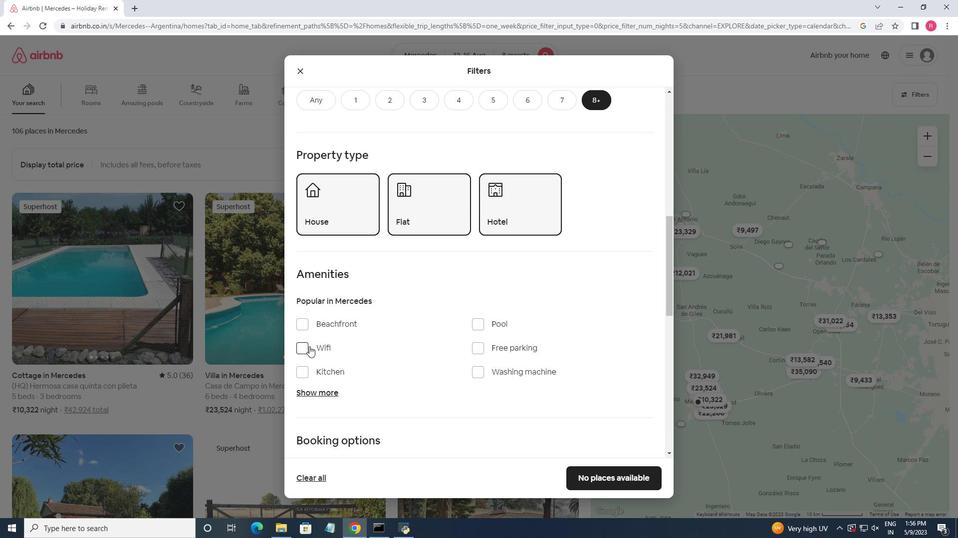 
Action: Mouse pressed left at (305, 347)
Screenshot: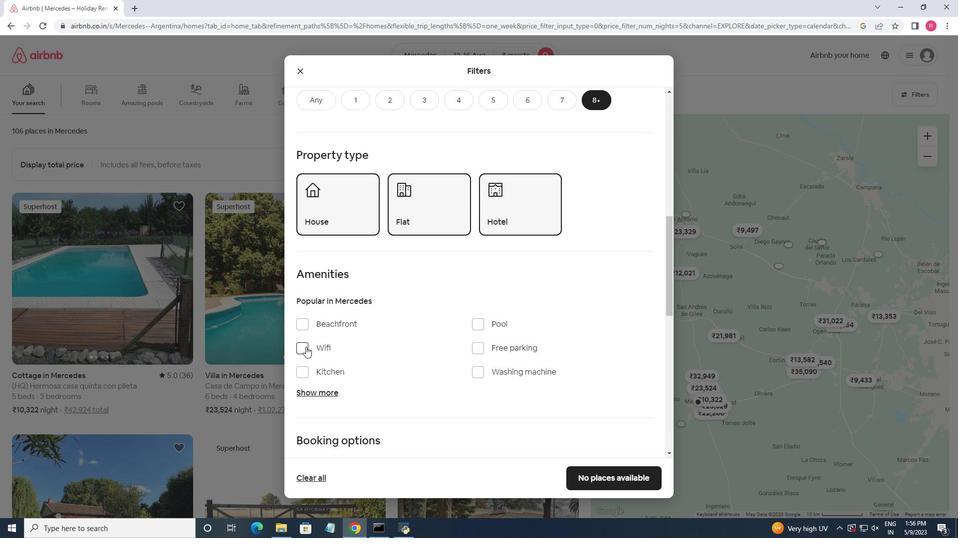 
Action: Mouse moved to (328, 395)
Screenshot: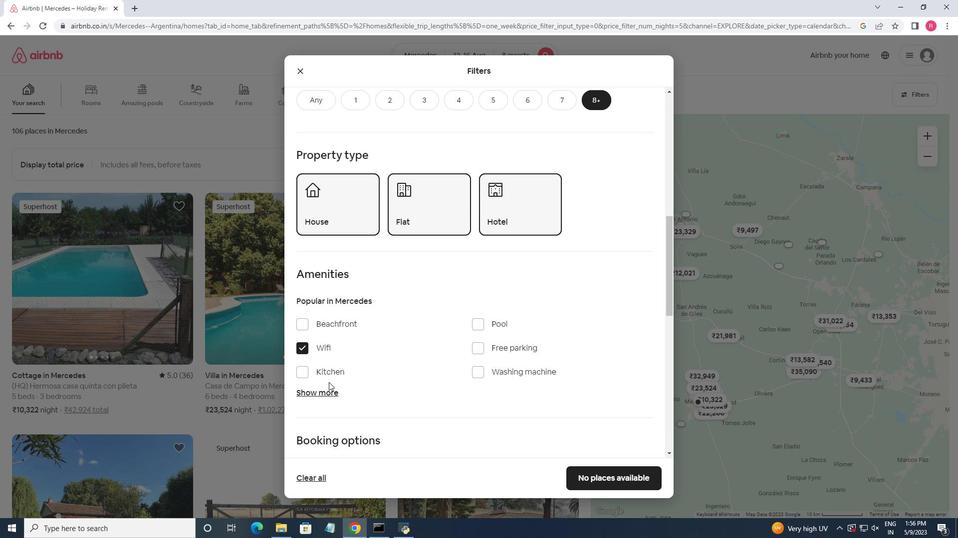 
Action: Mouse pressed left at (328, 395)
Screenshot: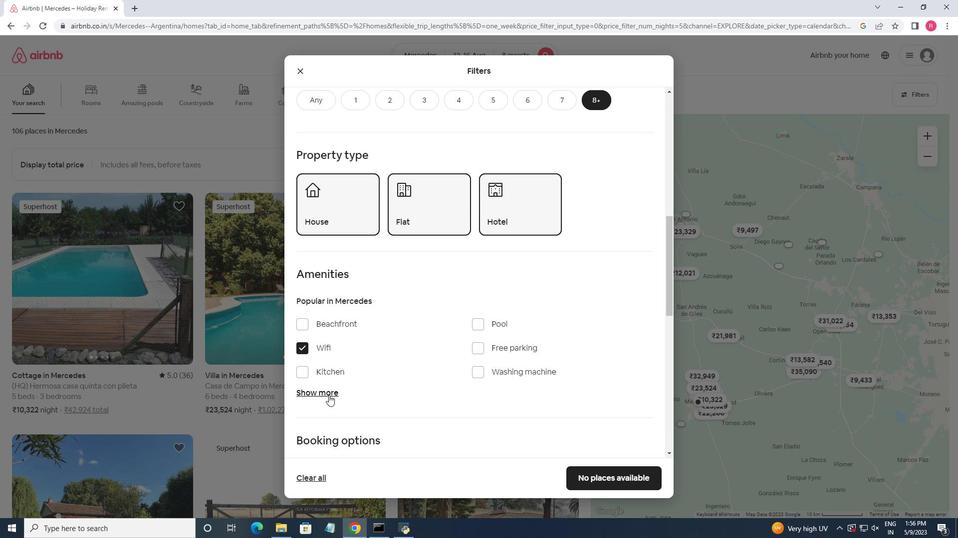 
Action: Mouse moved to (482, 348)
Screenshot: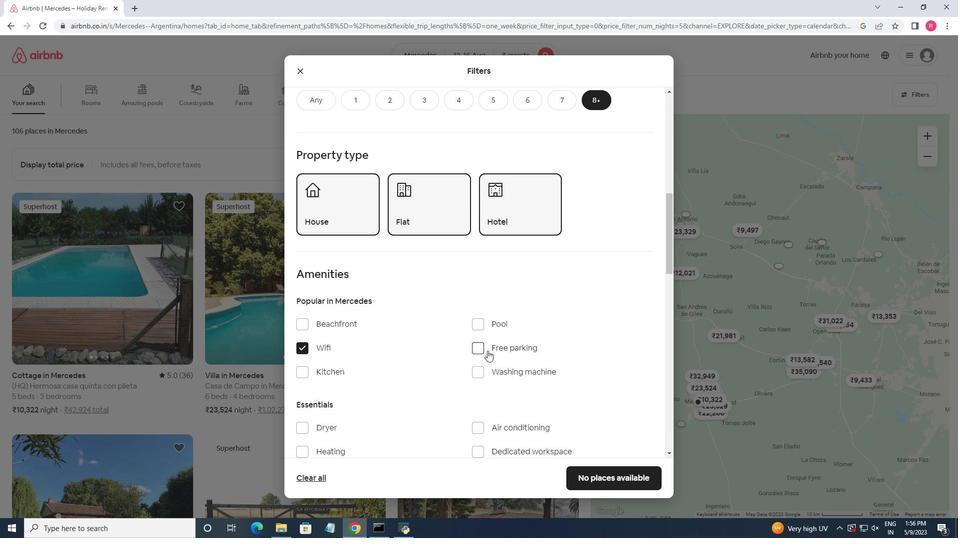 
Action: Mouse pressed left at (482, 348)
Screenshot: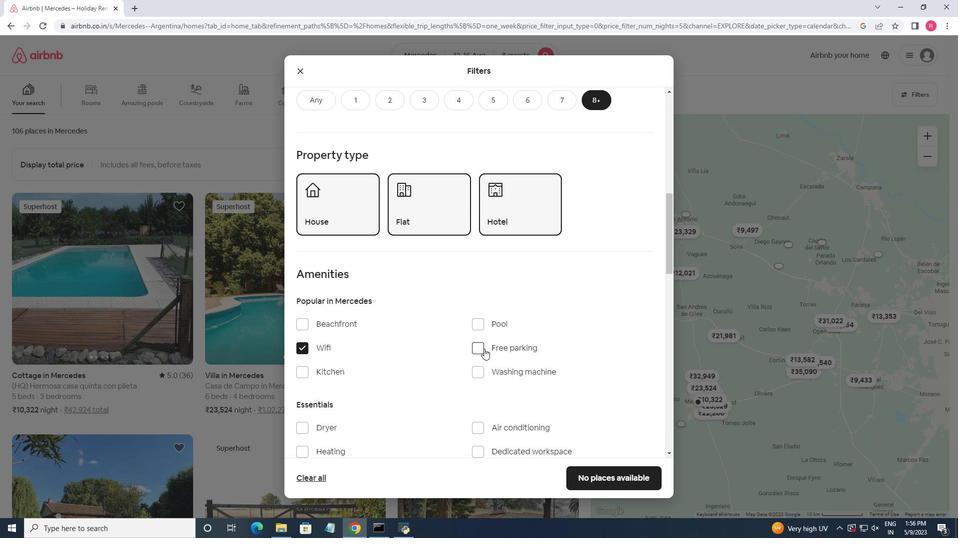 
Action: Mouse moved to (430, 386)
Screenshot: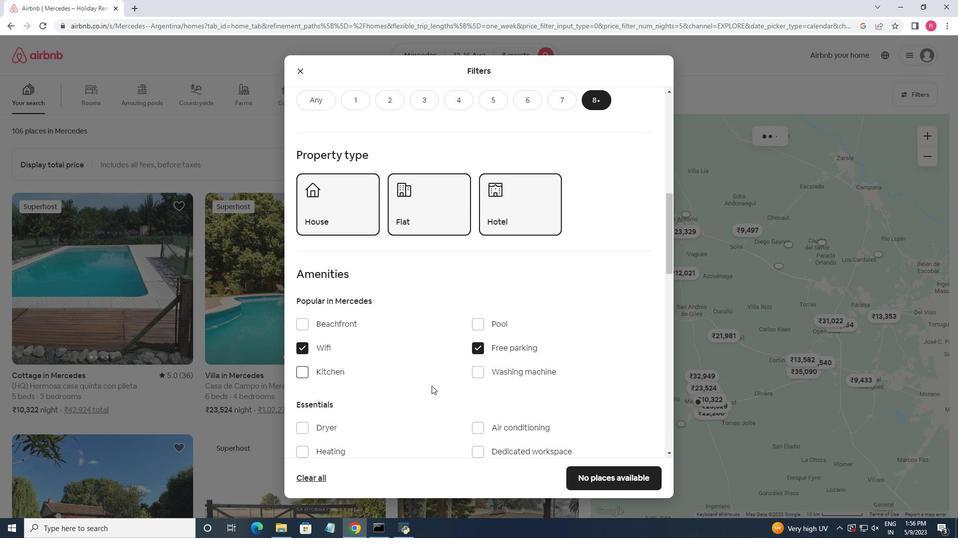 
Action: Mouse scrolled (430, 386) with delta (0, 0)
Screenshot: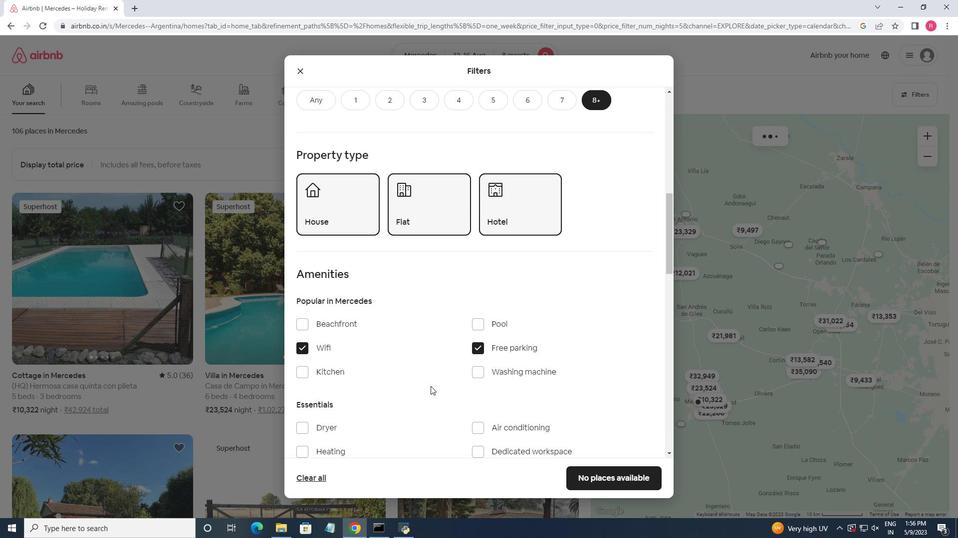 
Action: Mouse scrolled (430, 386) with delta (0, 0)
Screenshot: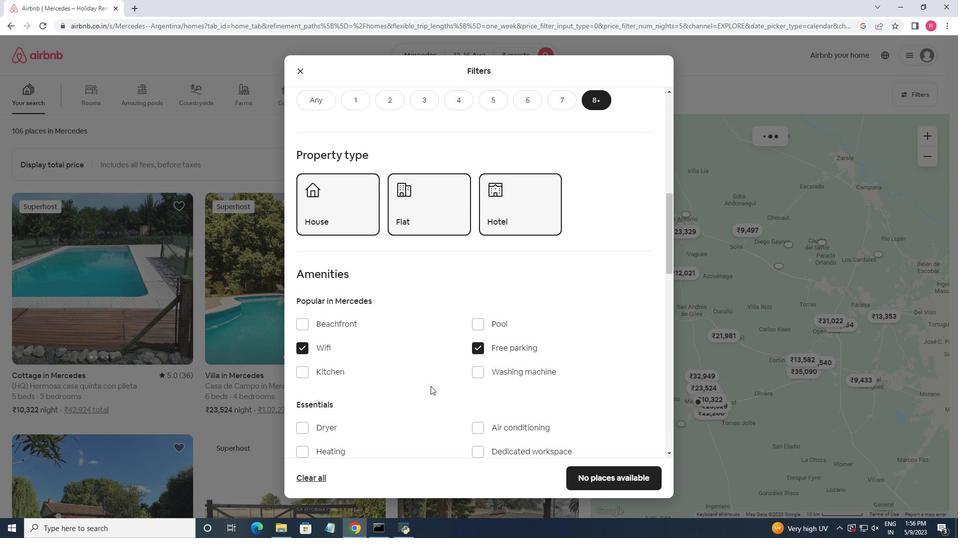 
Action: Mouse moved to (306, 378)
Screenshot: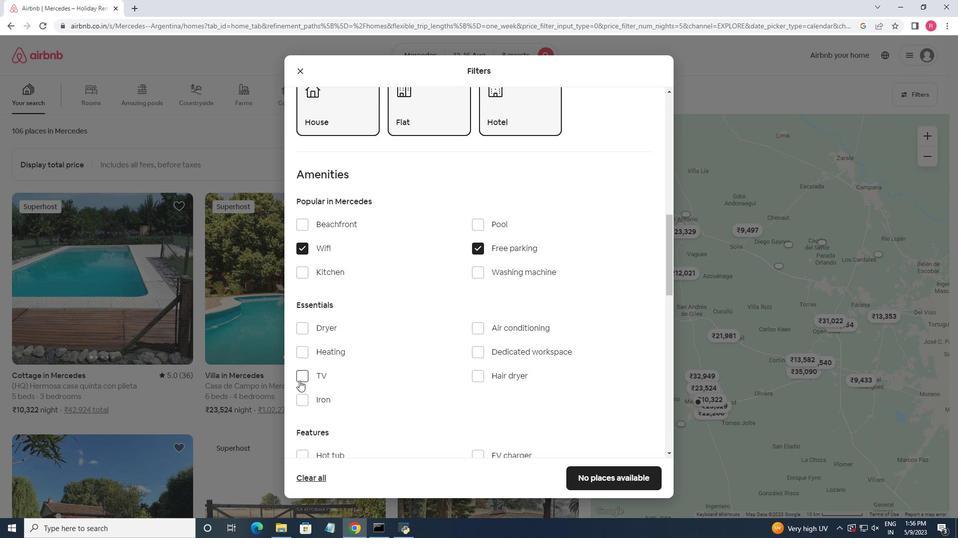 
Action: Mouse pressed left at (306, 378)
Screenshot: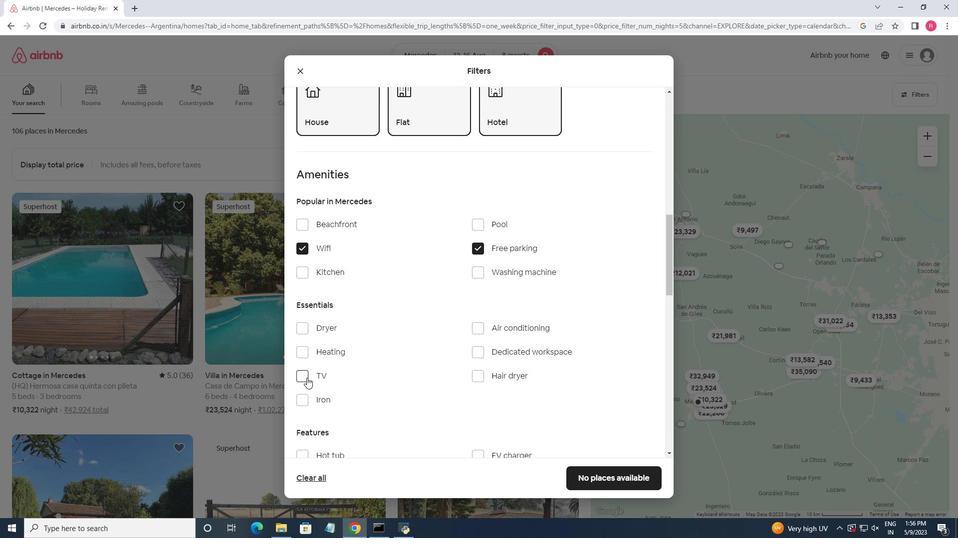 
Action: Mouse moved to (452, 368)
Screenshot: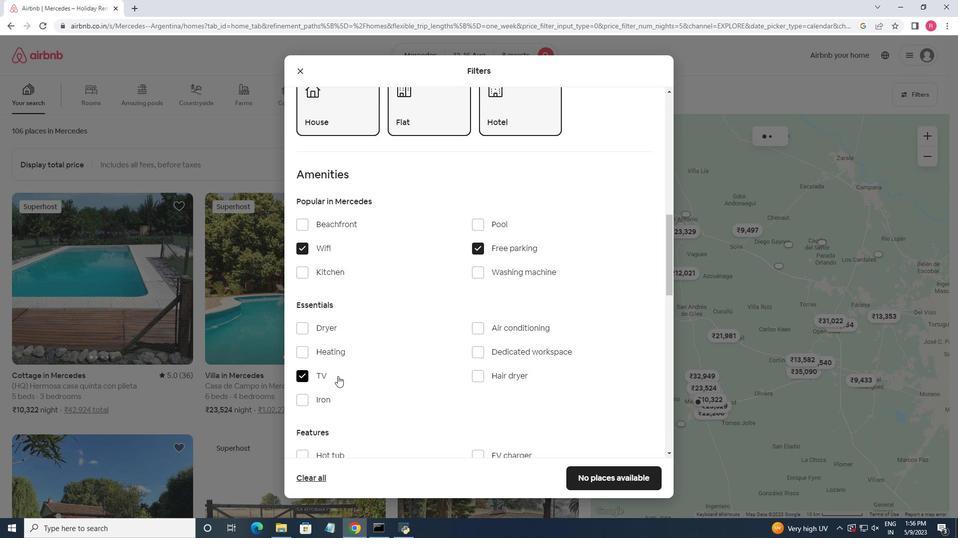 
Action: Mouse scrolled (452, 368) with delta (0, 0)
Screenshot: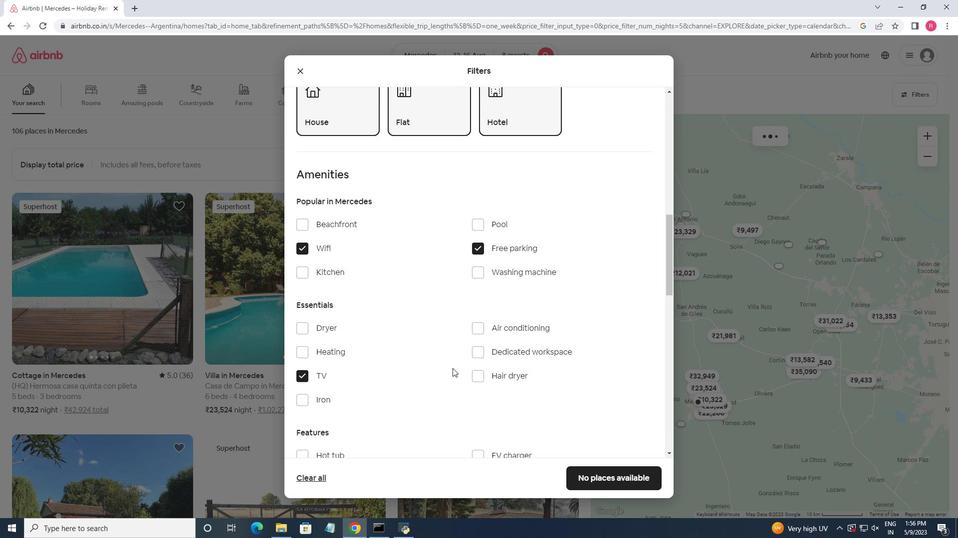 
Action: Mouse scrolled (452, 368) with delta (0, 0)
Screenshot: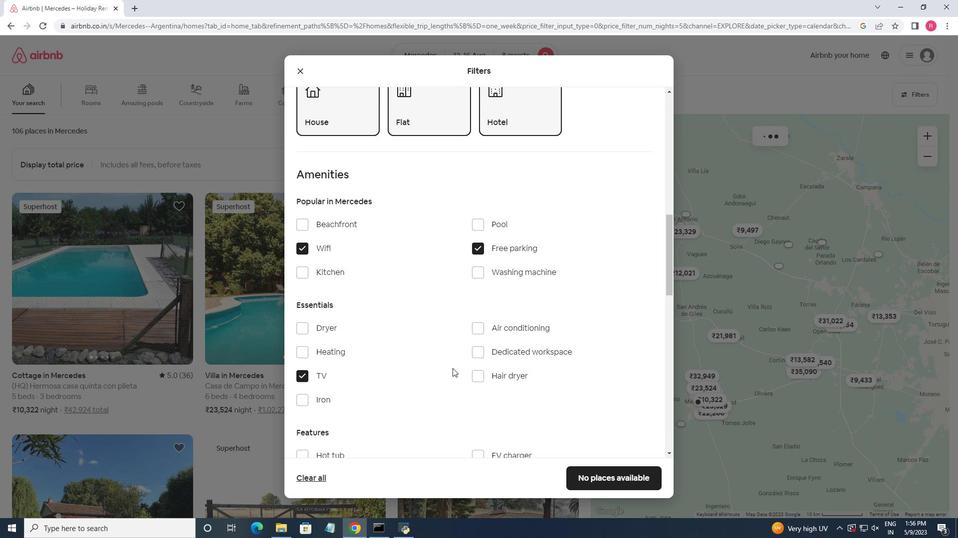 
Action: Mouse scrolled (452, 368) with delta (0, 0)
Screenshot: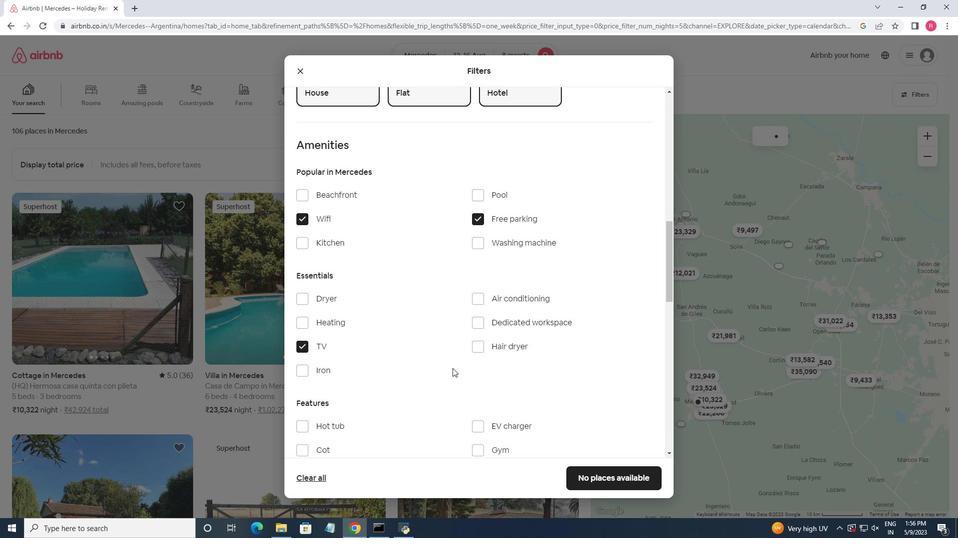 
Action: Mouse moved to (309, 308)
Screenshot: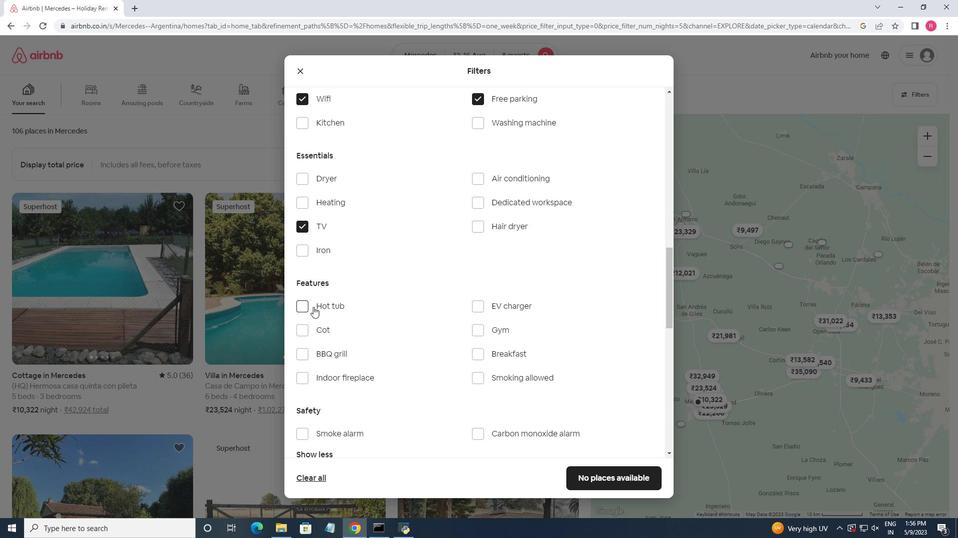 
Action: Mouse pressed left at (309, 308)
Screenshot: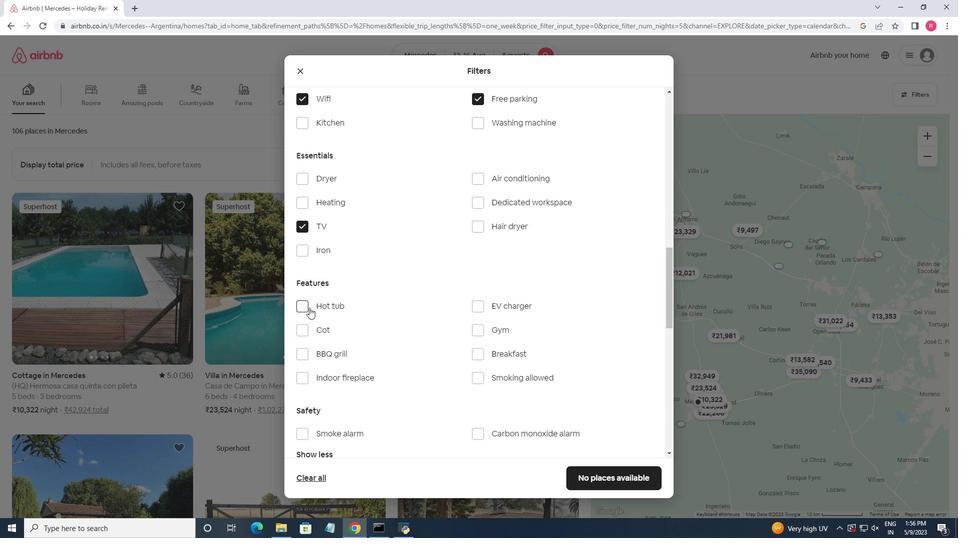 
Action: Mouse moved to (390, 315)
Screenshot: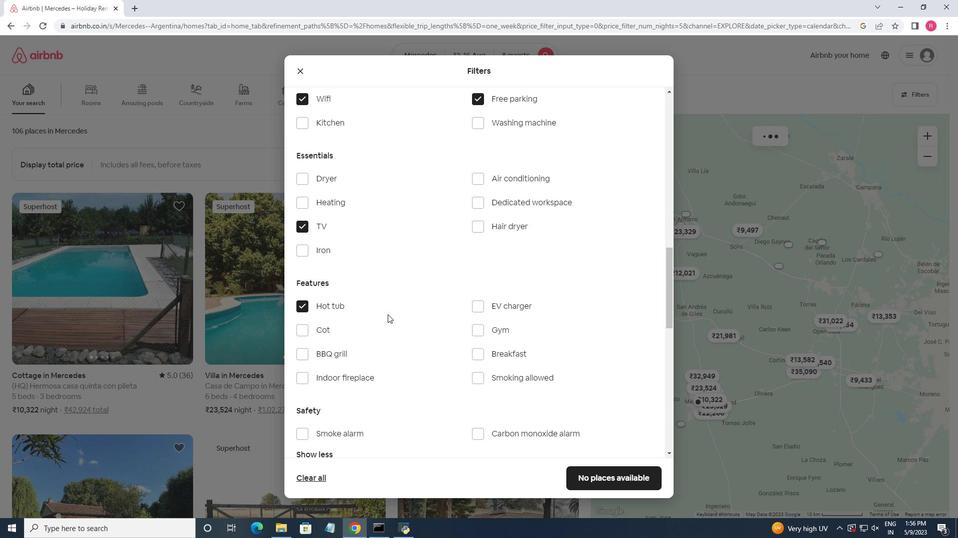
Action: Mouse scrolled (390, 315) with delta (0, 0)
Screenshot: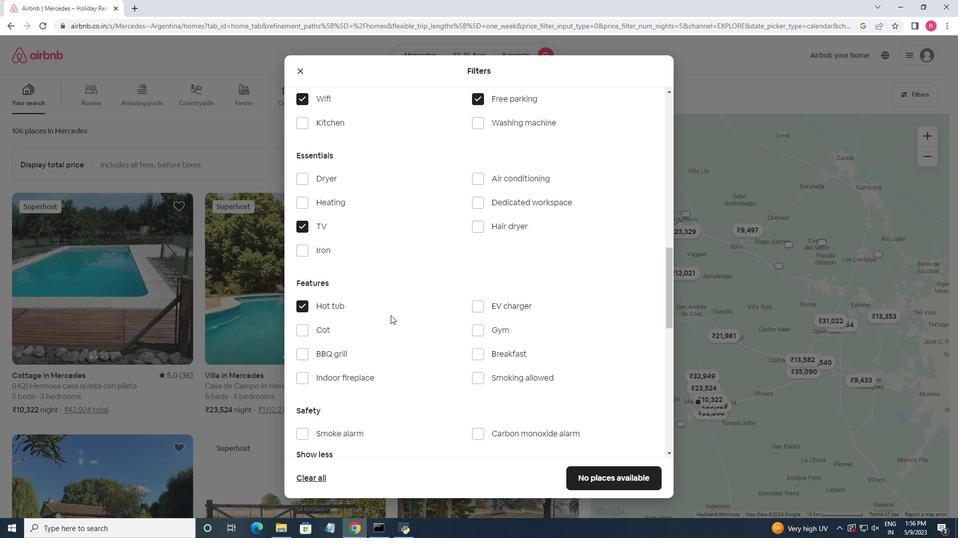 
Action: Mouse moved to (483, 330)
Screenshot: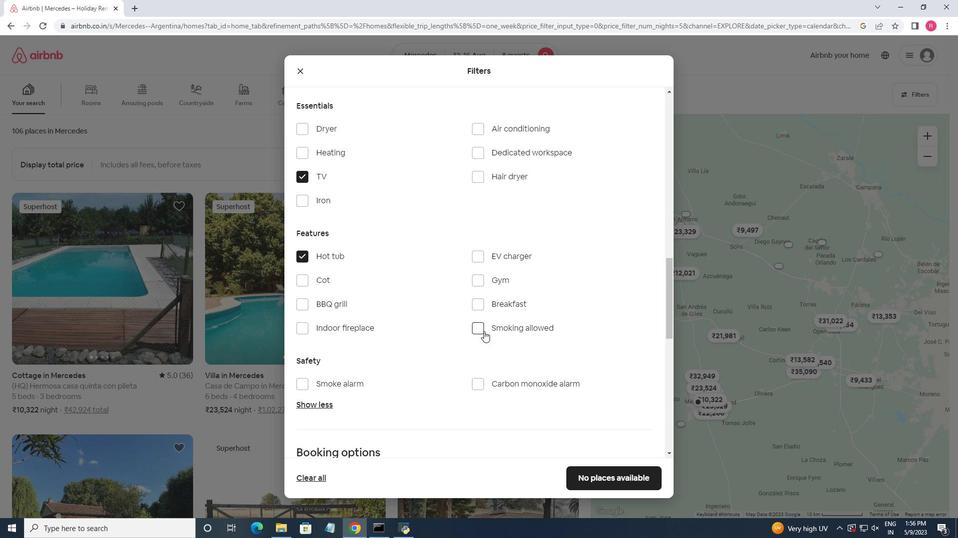 
Action: Mouse pressed left at (483, 330)
Screenshot: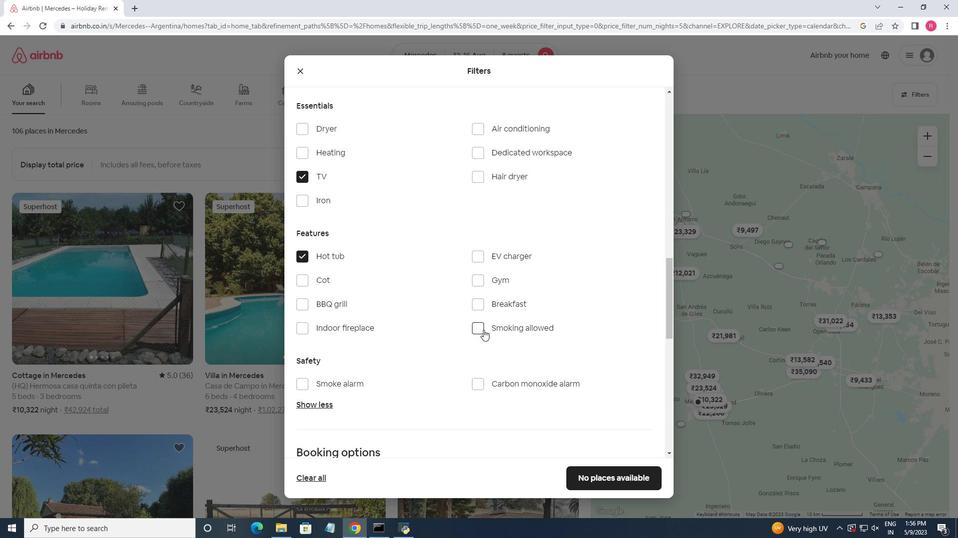 
Action: Mouse moved to (482, 281)
Screenshot: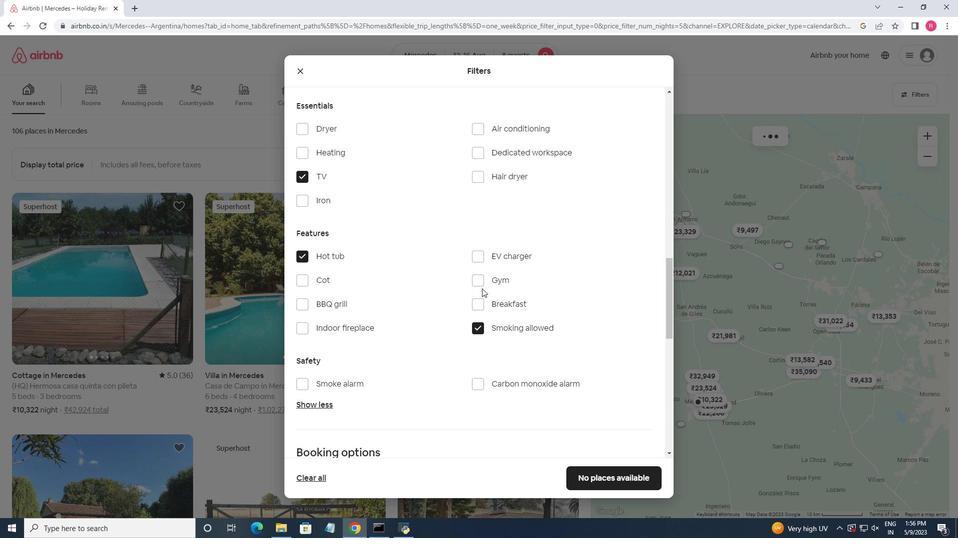 
Action: Mouse pressed left at (482, 281)
Screenshot: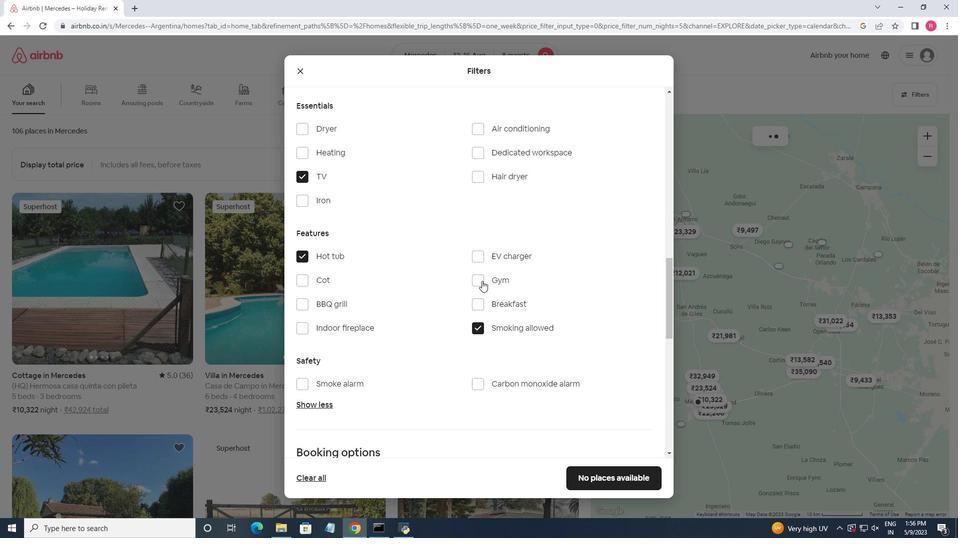 
Action: Mouse moved to (424, 311)
Screenshot: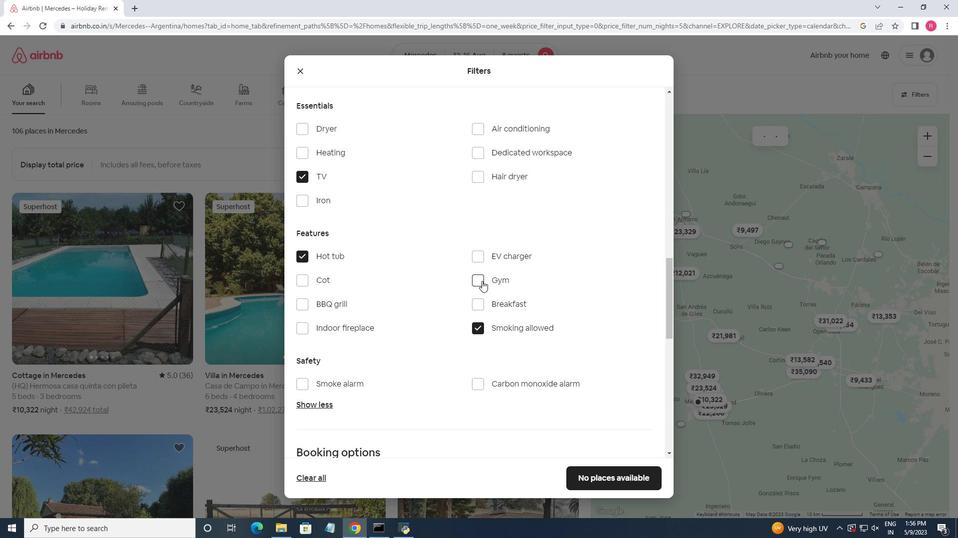 
Action: Mouse scrolled (424, 311) with delta (0, 0)
Screenshot: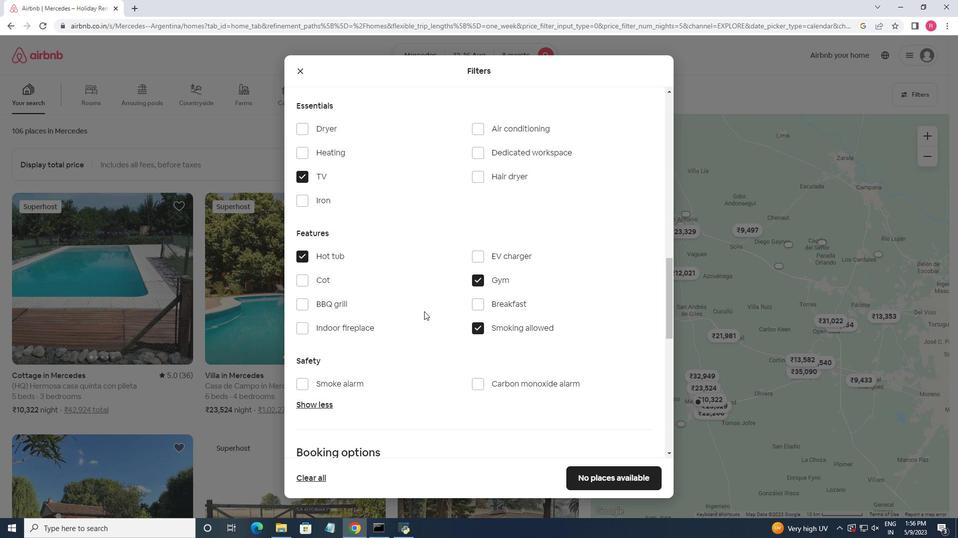 
Action: Mouse scrolled (424, 311) with delta (0, 0)
Screenshot: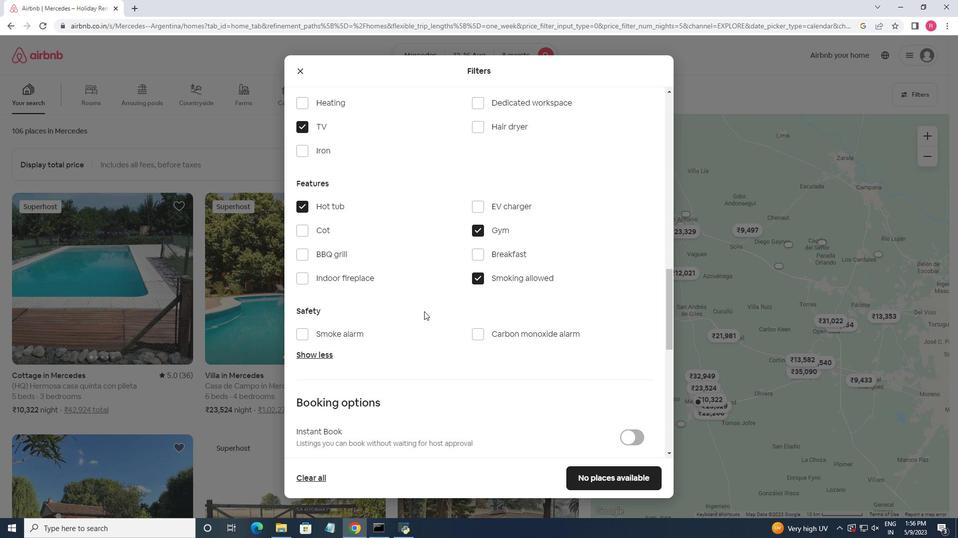
Action: Mouse scrolled (424, 311) with delta (0, 0)
Screenshot: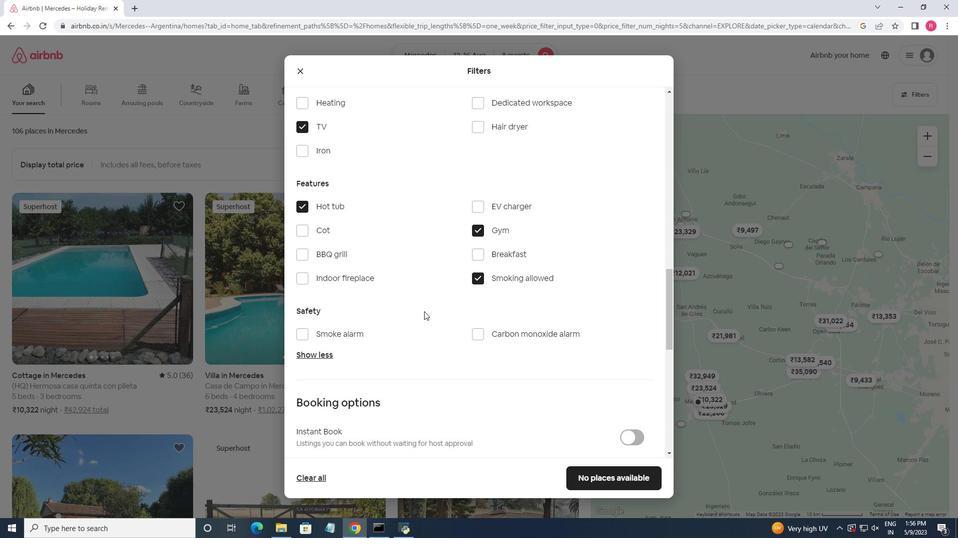 
Action: Mouse scrolled (424, 311) with delta (0, 0)
Screenshot: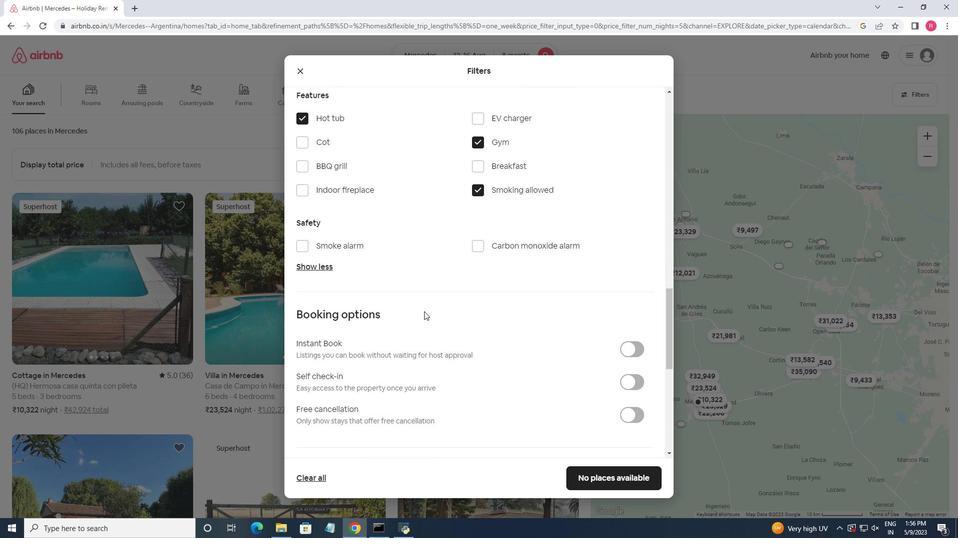 
Action: Mouse scrolled (424, 311) with delta (0, 0)
Screenshot: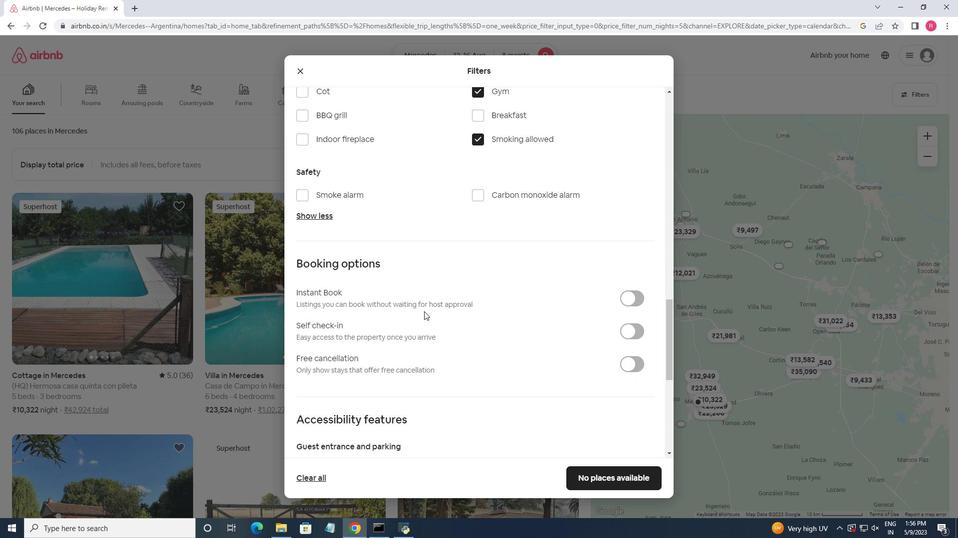 
Action: Mouse moved to (638, 273)
Screenshot: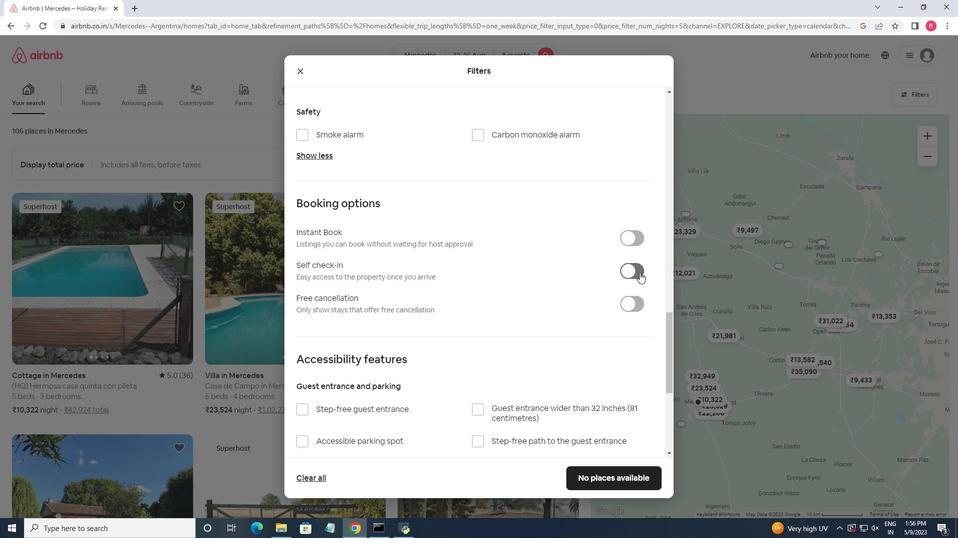 
Action: Mouse pressed left at (638, 273)
Screenshot: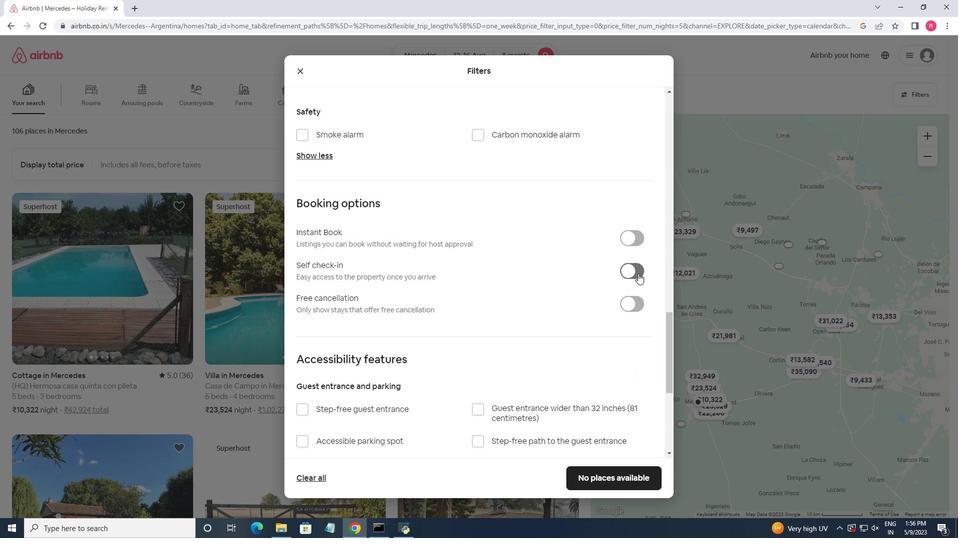 
Action: Mouse moved to (470, 375)
Screenshot: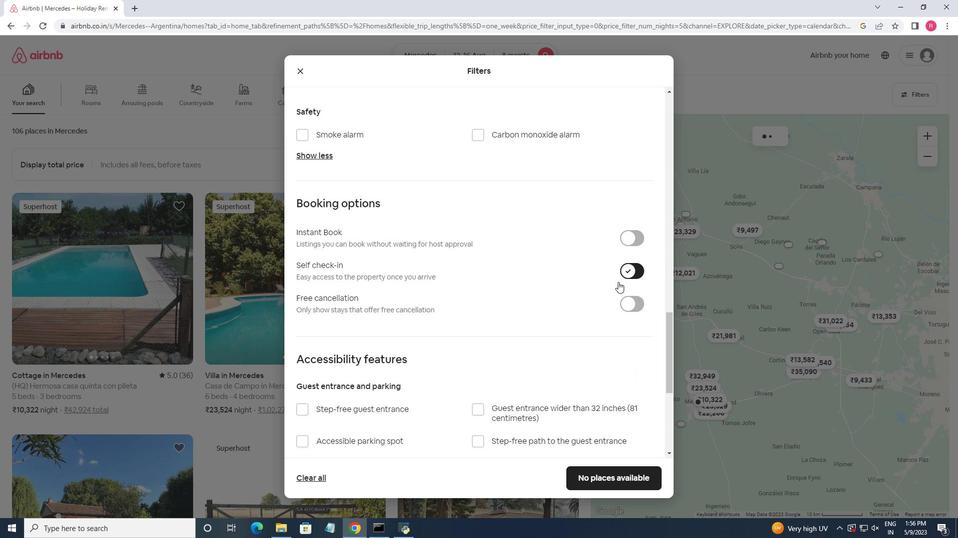 
Action: Mouse scrolled (470, 374) with delta (0, 0)
Screenshot: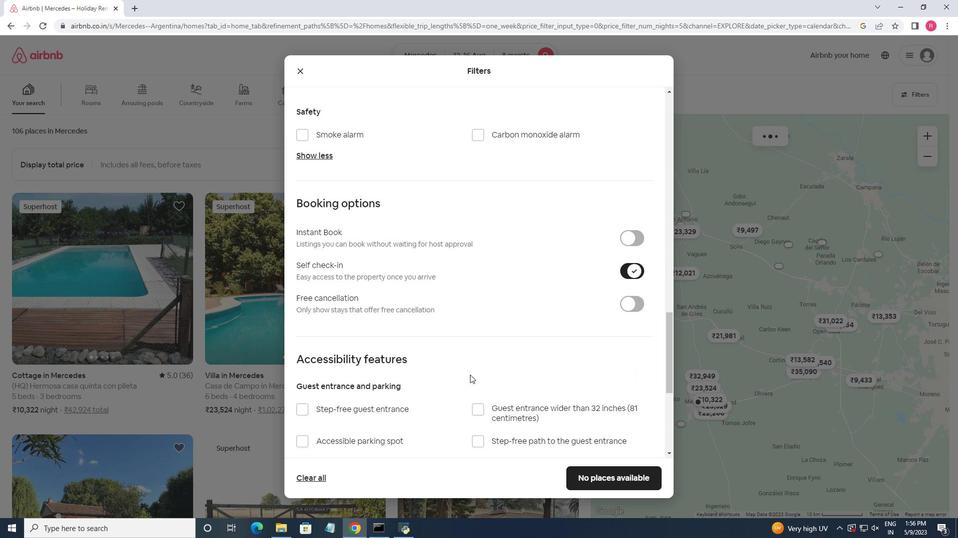 
Action: Mouse scrolled (470, 374) with delta (0, 0)
Screenshot: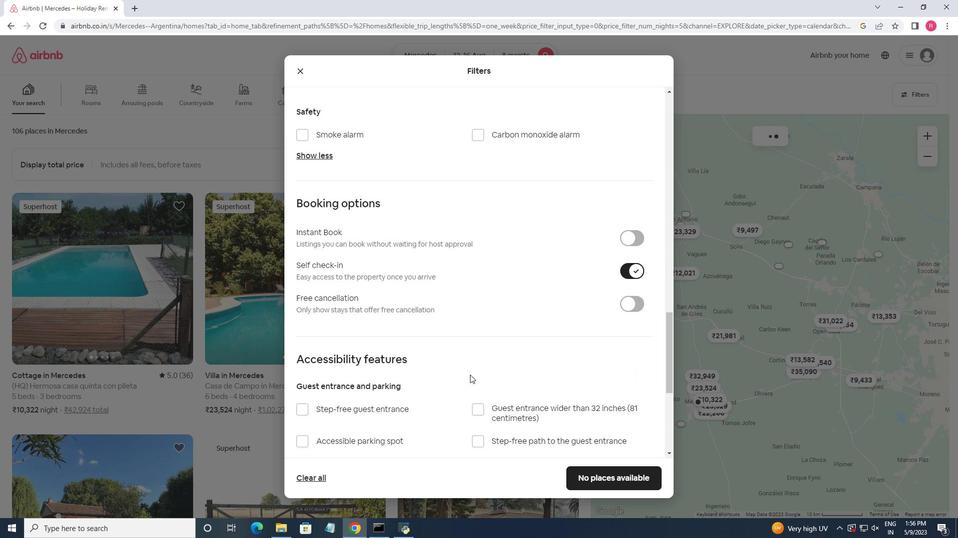 
Action: Mouse scrolled (470, 374) with delta (0, 0)
Screenshot: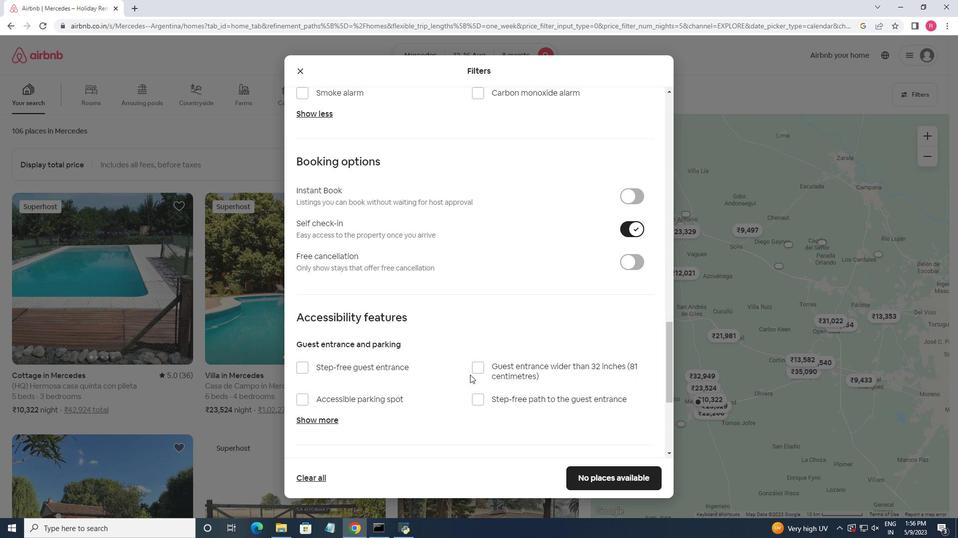 
Action: Mouse moved to (439, 333)
Screenshot: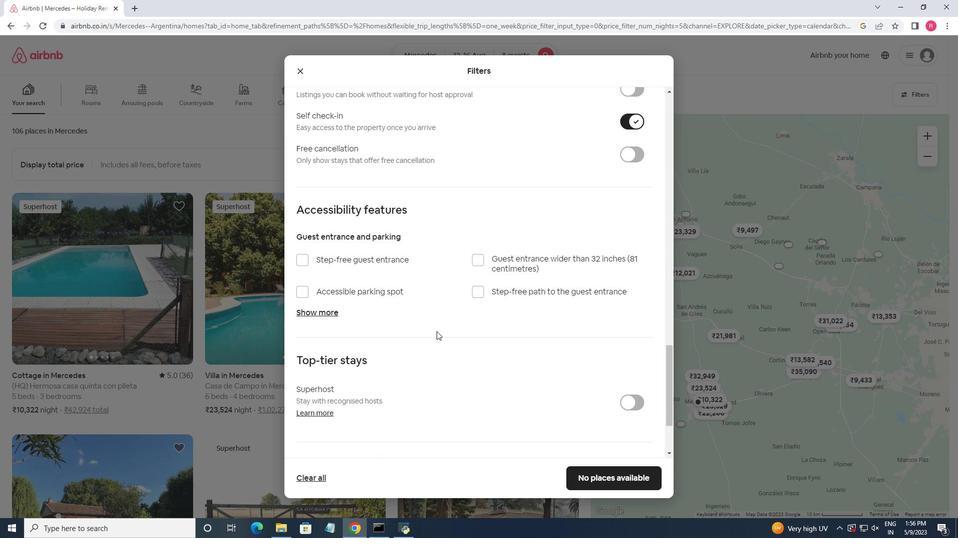 
Action: Mouse scrolled (439, 332) with delta (0, 0)
Screenshot: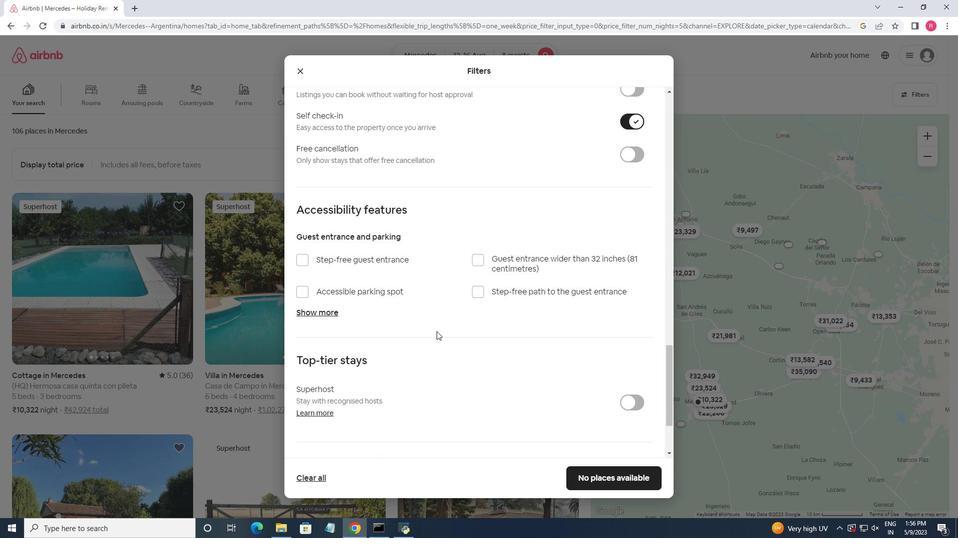 
Action: Mouse moved to (528, 396)
Screenshot: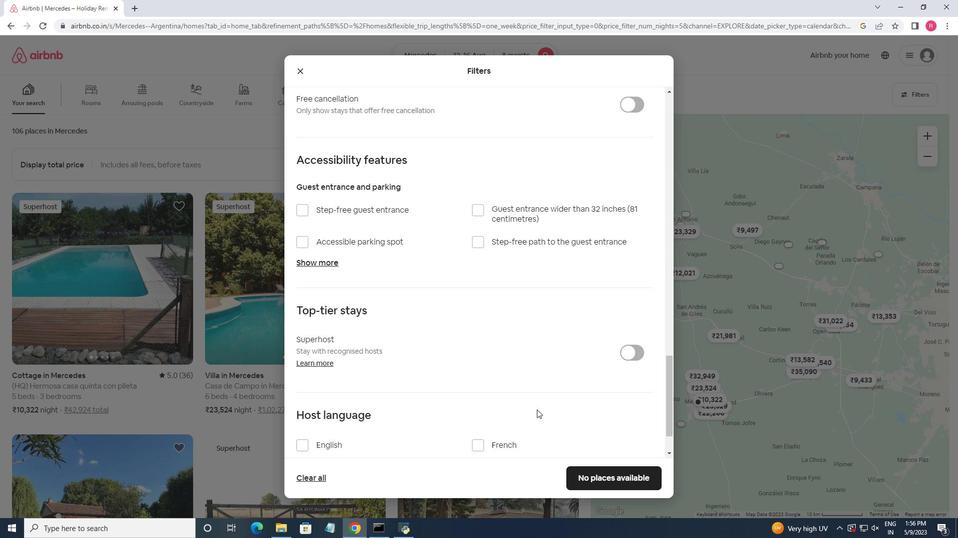 
Action: Mouse scrolled (528, 395) with delta (0, 0)
Screenshot: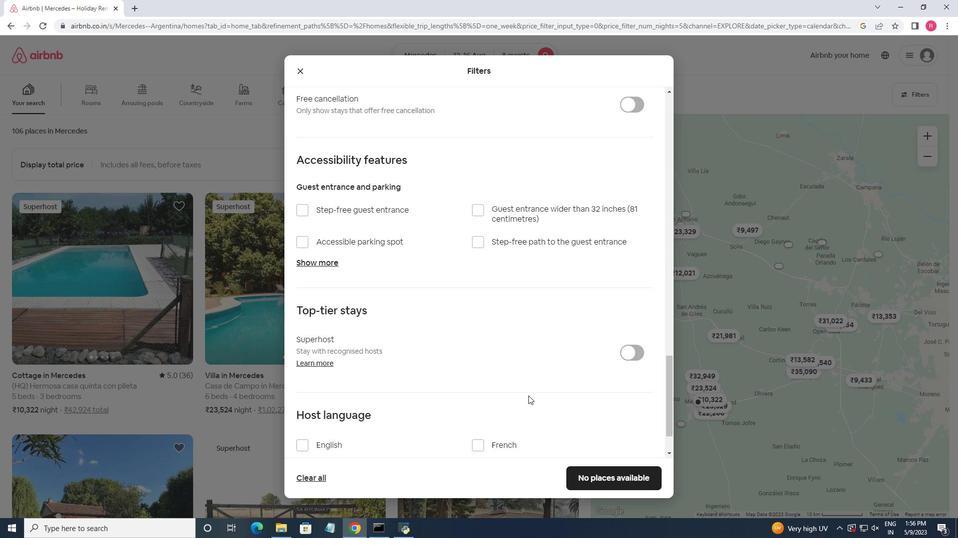 
Action: Mouse scrolled (528, 395) with delta (0, 0)
Screenshot: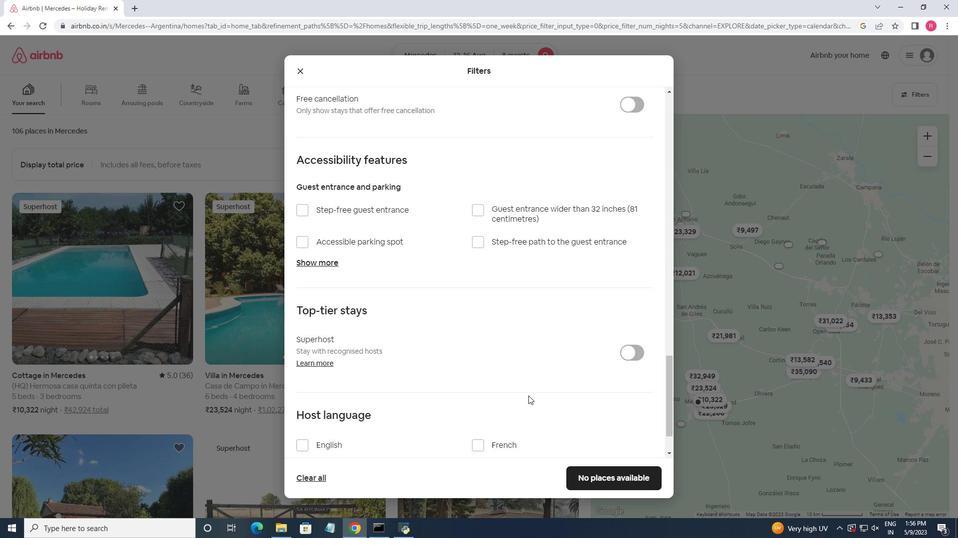 
Action: Mouse moved to (297, 383)
Screenshot: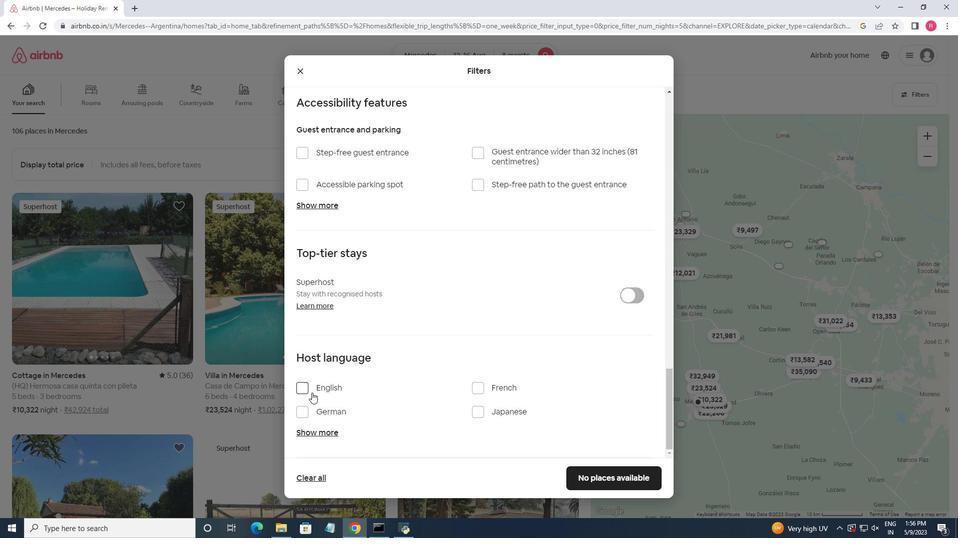 
Action: Mouse pressed left at (297, 383)
Screenshot: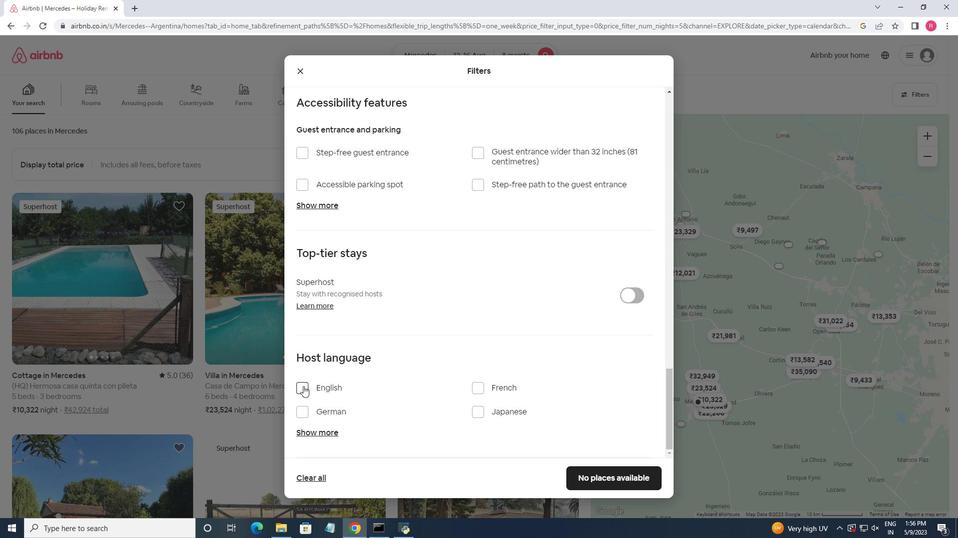 
Action: Mouse moved to (460, 340)
Screenshot: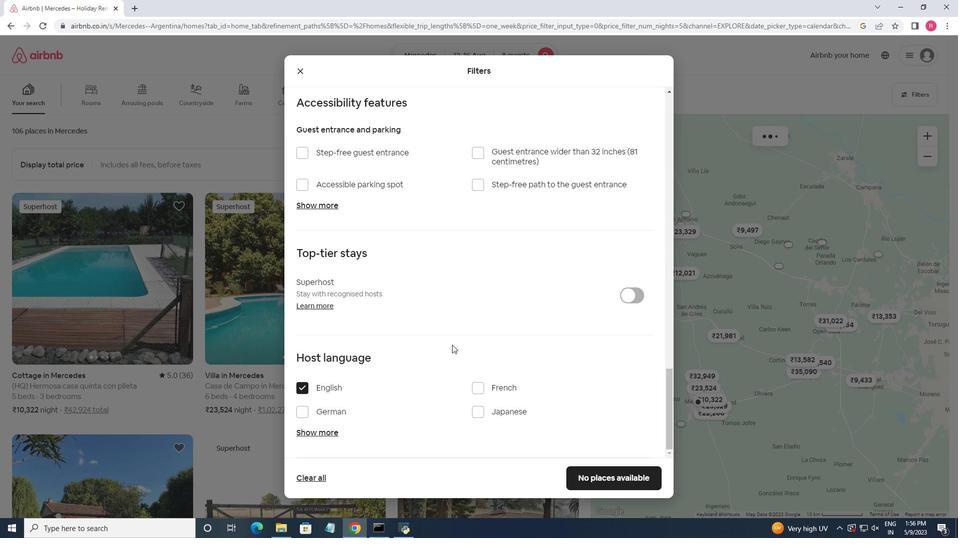 
Action: Mouse scrolled (460, 339) with delta (0, 0)
Screenshot: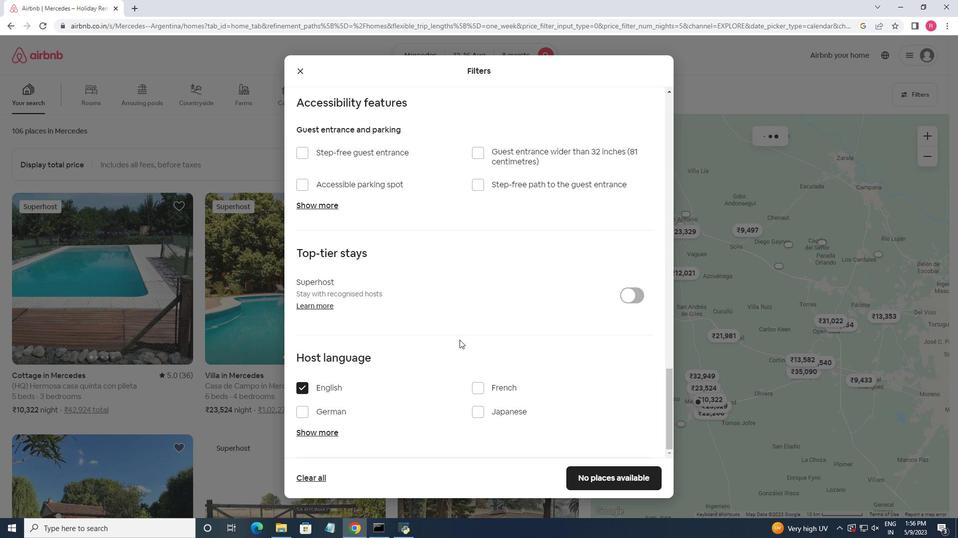
Action: Mouse scrolled (460, 339) with delta (0, 0)
Screenshot: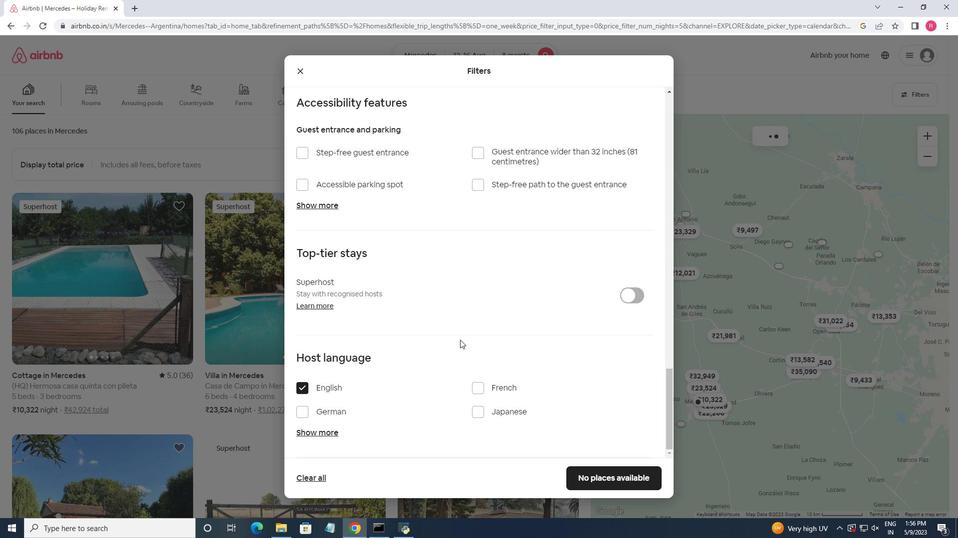 
Action: Mouse moved to (460, 342)
Screenshot: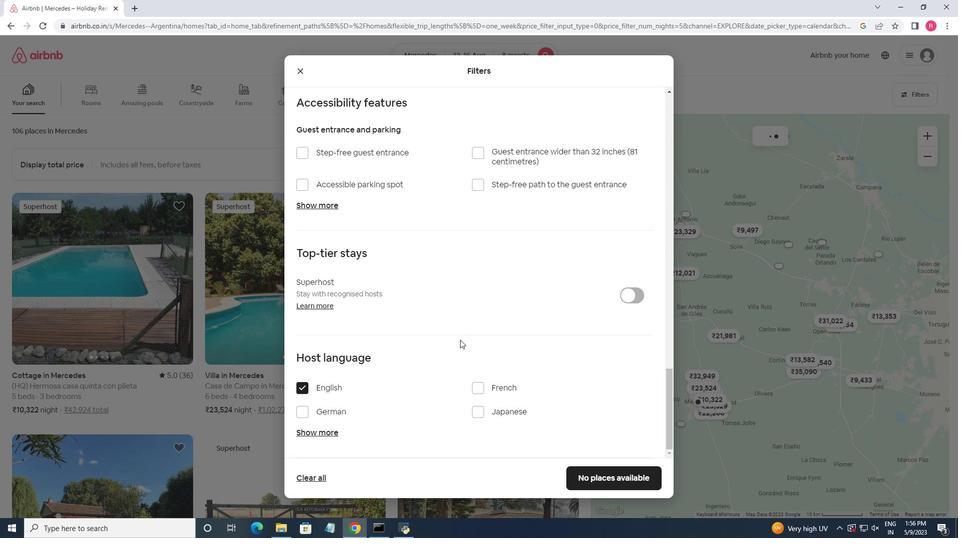 
Action: Mouse scrolled (460, 341) with delta (0, 0)
Screenshot: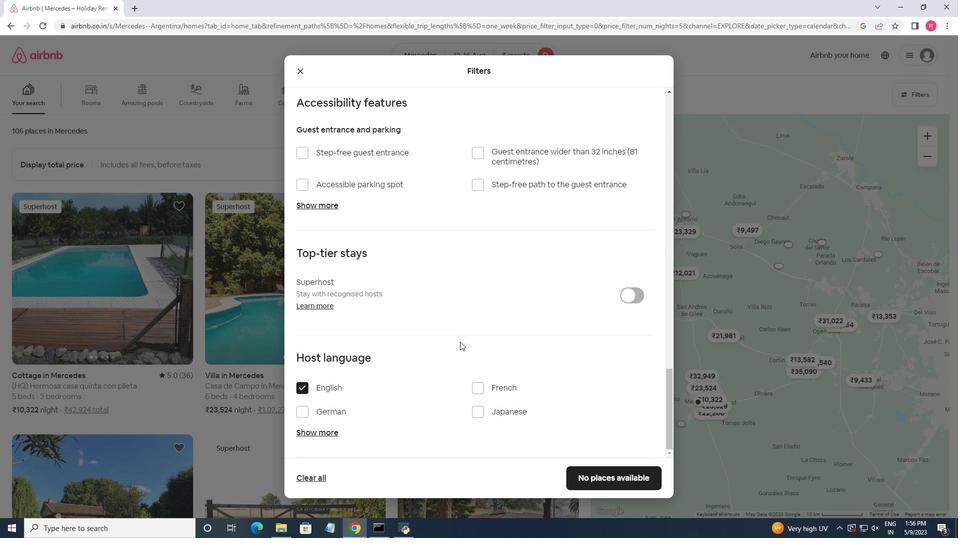
Action: Mouse scrolled (460, 341) with delta (0, 0)
Screenshot: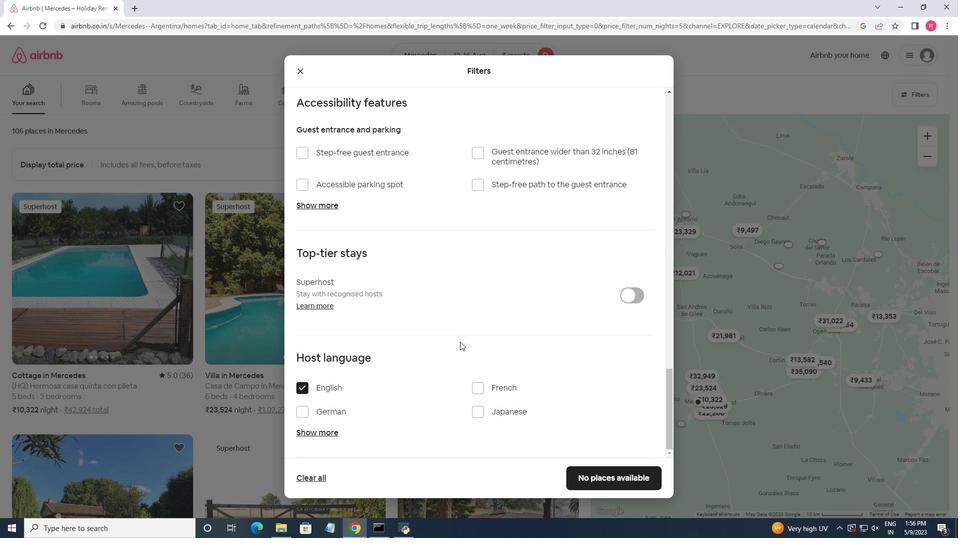 
Action: Mouse moved to (596, 481)
Screenshot: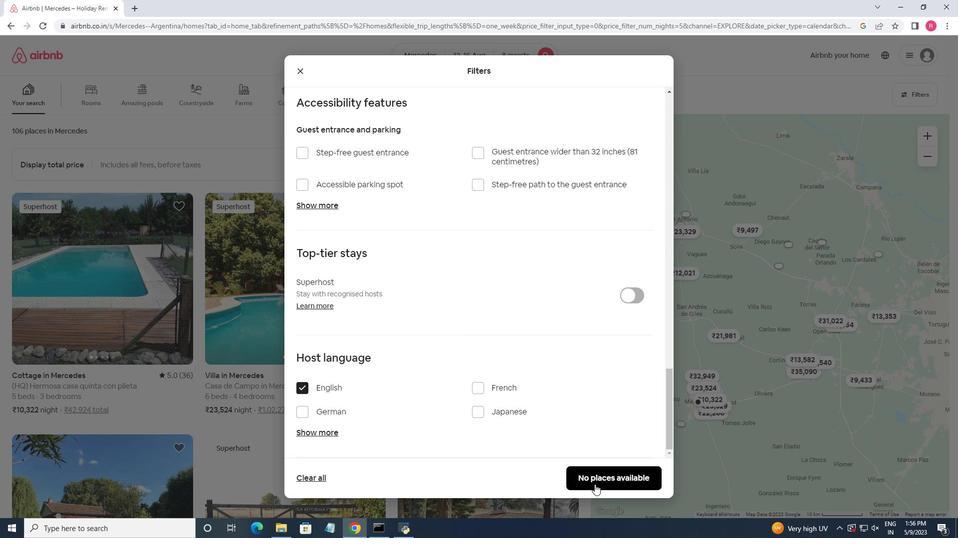 
Action: Mouse pressed left at (596, 481)
Screenshot: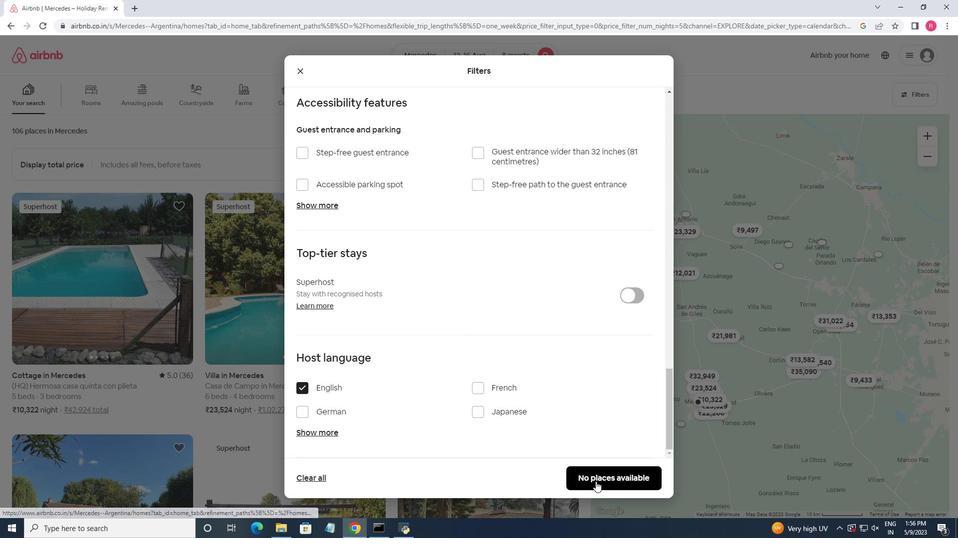 
Action: Mouse moved to (513, 345)
Screenshot: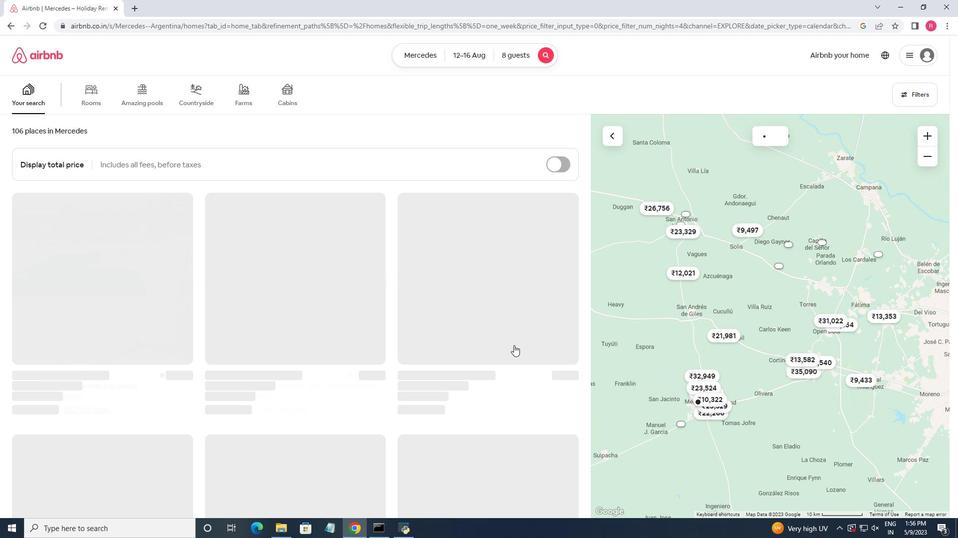 
